 Task: Find connections with filter location Candi Prambanan with filter topic #Sustainabilitywith filter profile language German with filter current company Quess IT Staffing with filter school Easwari Engineering College with filter industry Human Resources Services with filter service category iOS Development with filter keywords title Customer Service
Action: Mouse moved to (491, 69)
Screenshot: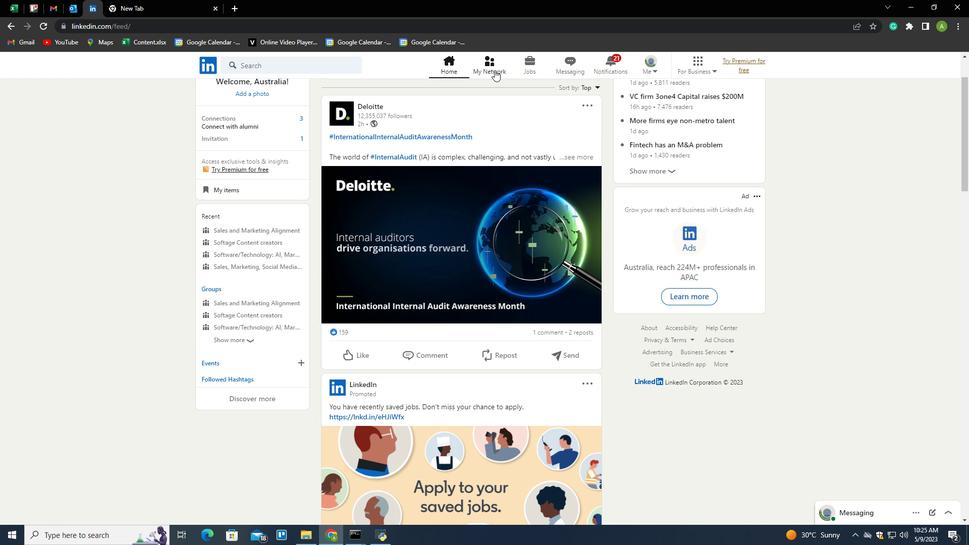 
Action: Mouse pressed left at (491, 69)
Screenshot: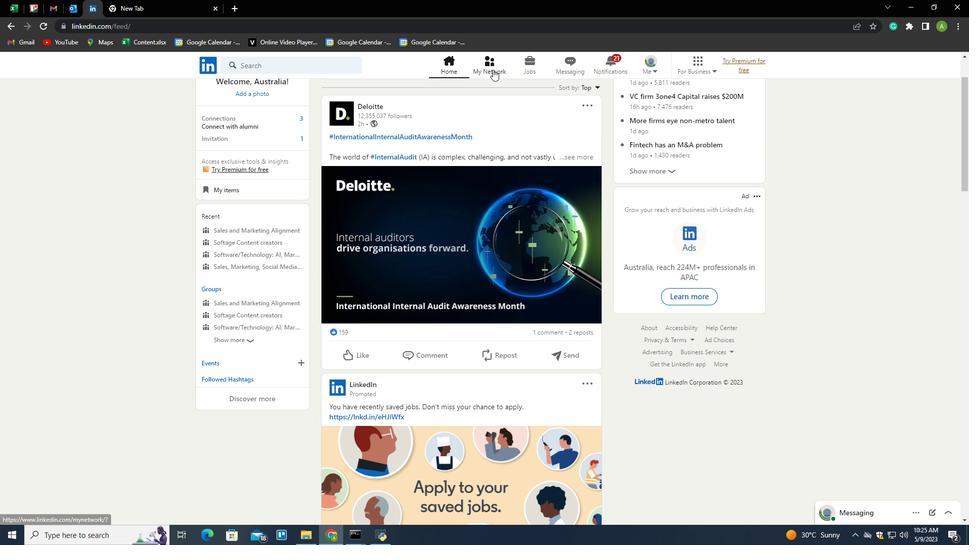 
Action: Mouse moved to (243, 124)
Screenshot: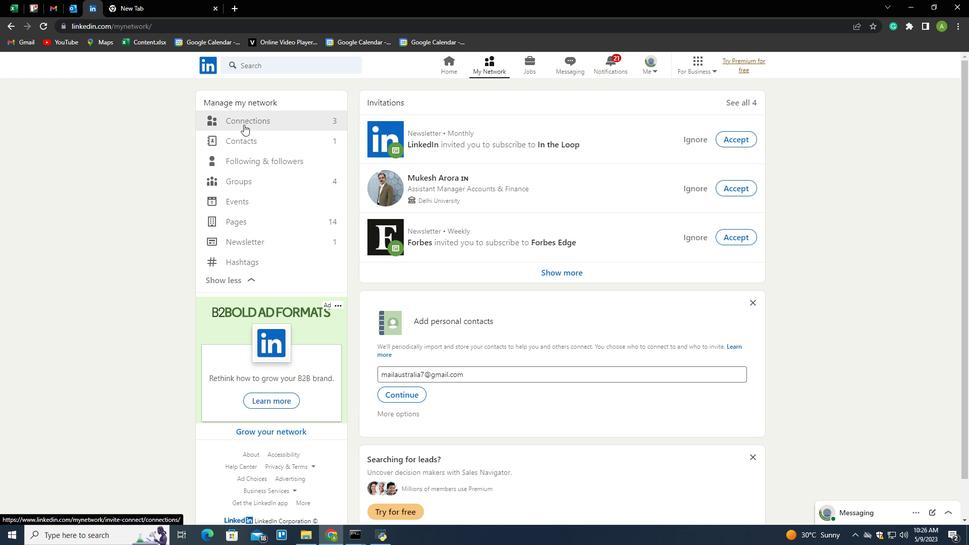 
Action: Mouse pressed left at (243, 124)
Screenshot: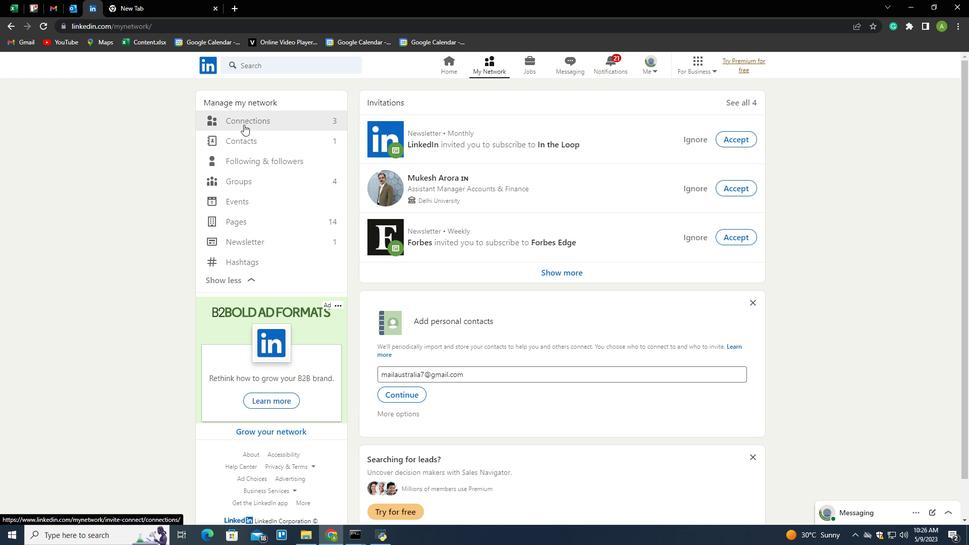 
Action: Mouse moved to (568, 120)
Screenshot: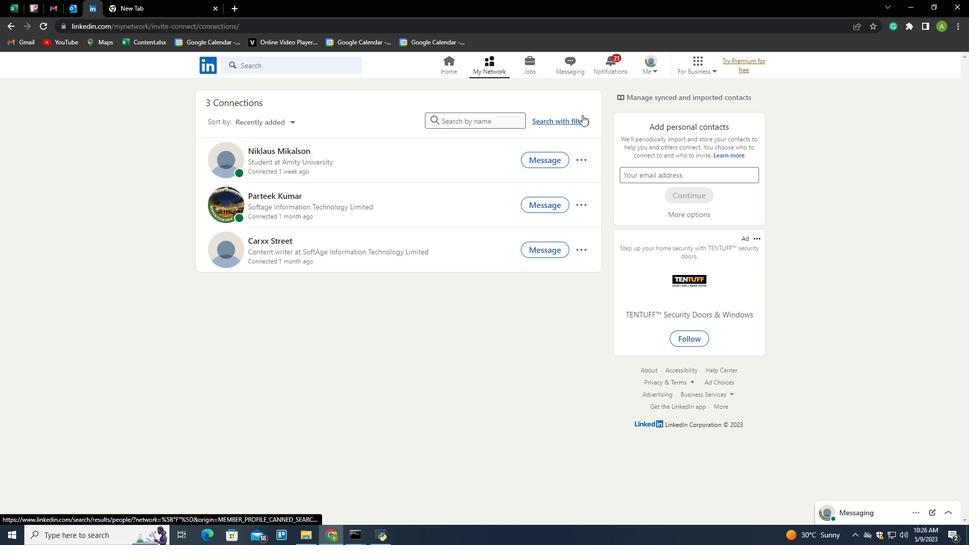 
Action: Mouse pressed left at (568, 120)
Screenshot: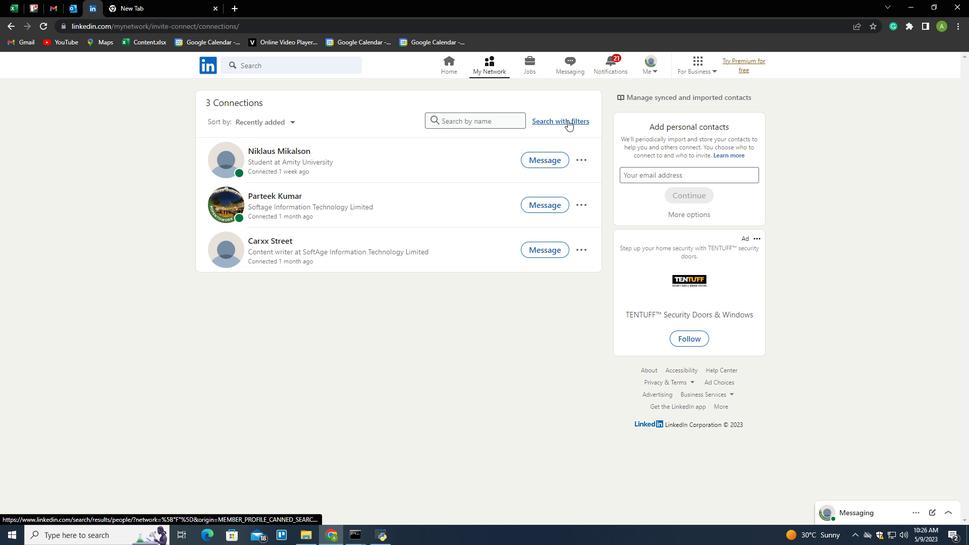 
Action: Mouse moved to (513, 89)
Screenshot: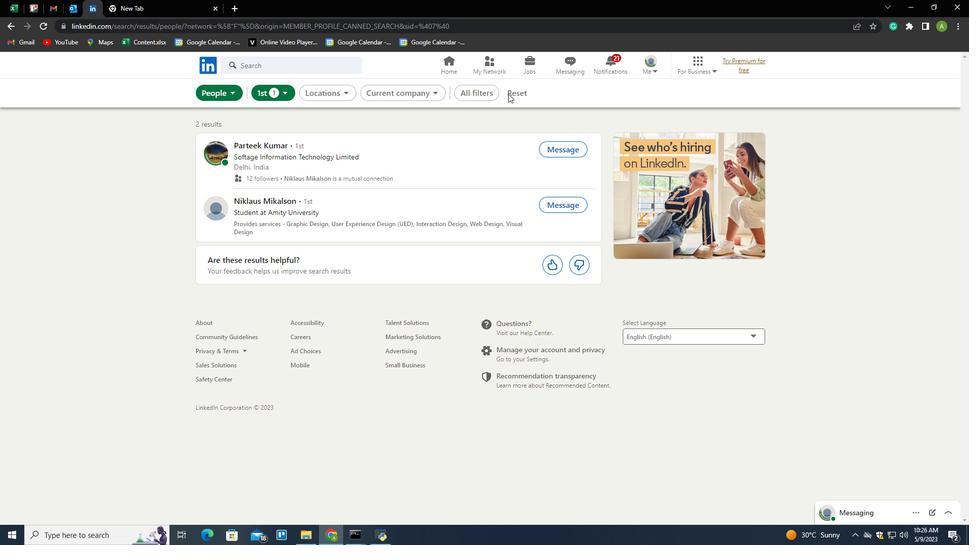 
Action: Mouse pressed left at (513, 89)
Screenshot: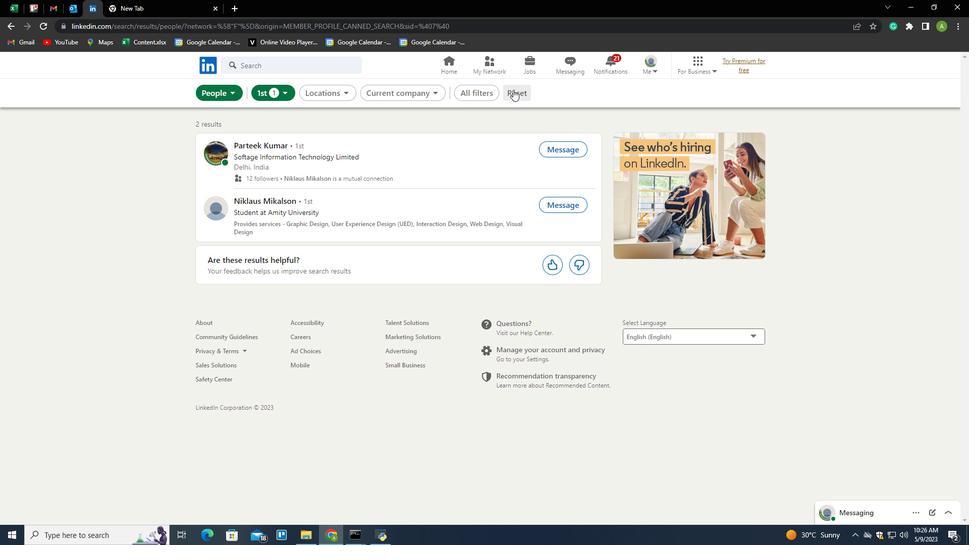 
Action: Mouse moved to (512, 89)
Screenshot: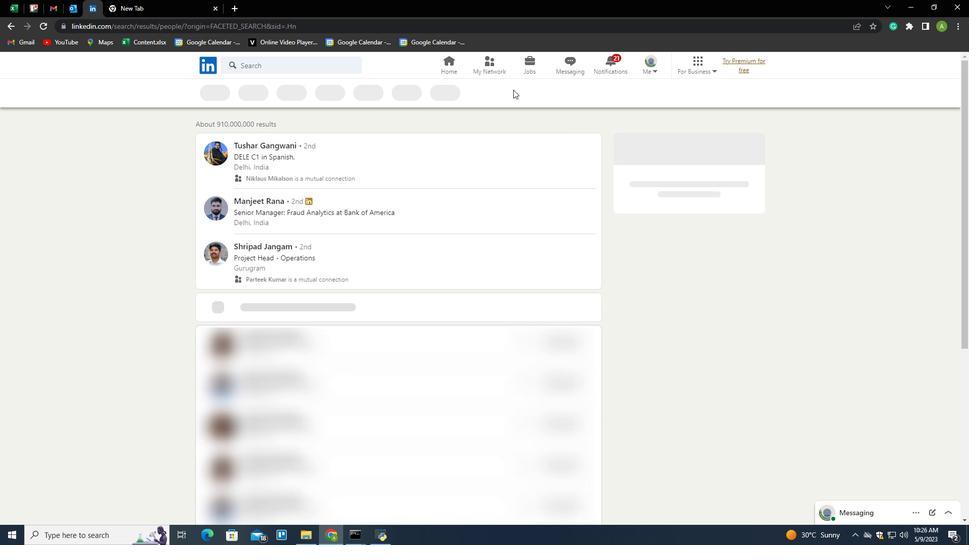 
Action: Mouse pressed left at (512, 89)
Screenshot: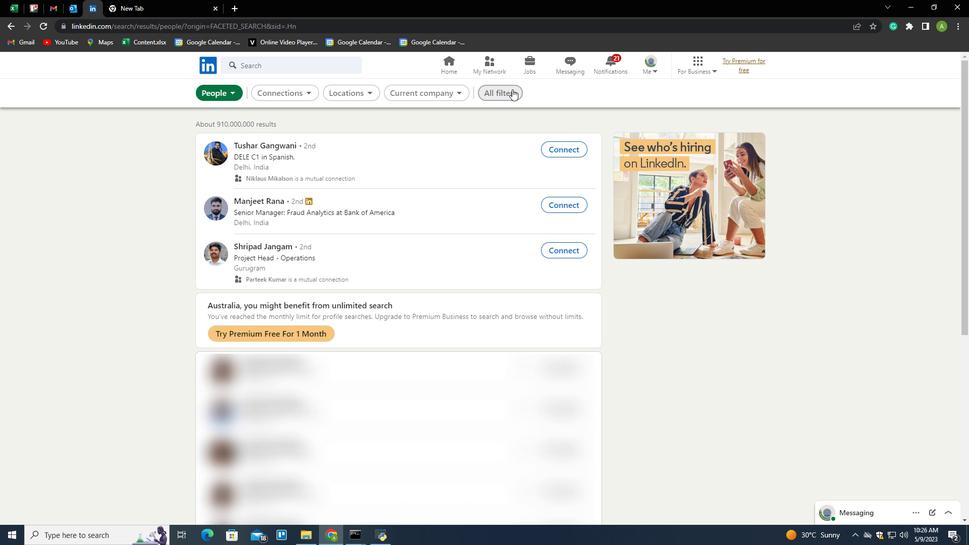 
Action: Mouse moved to (764, 292)
Screenshot: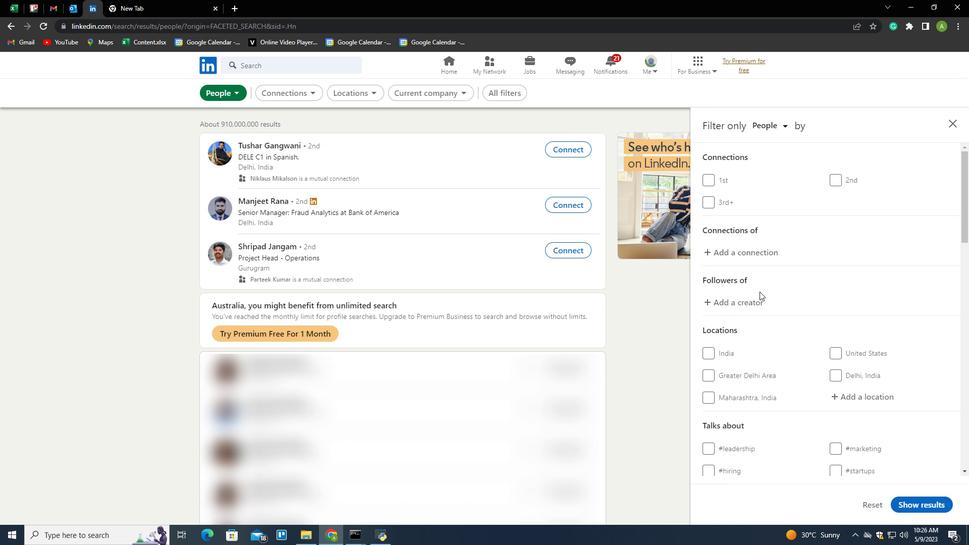 
Action: Mouse scrolled (764, 291) with delta (0, 0)
Screenshot: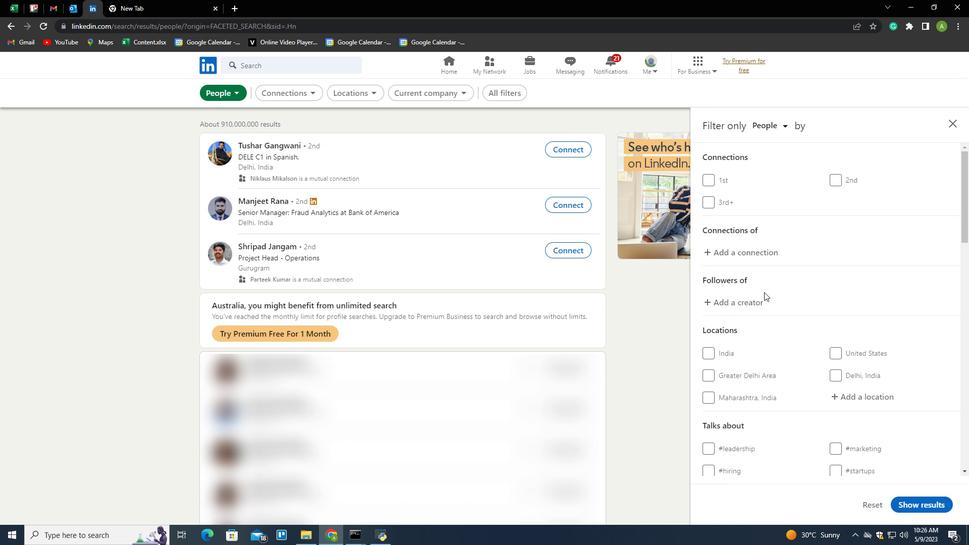 
Action: Mouse scrolled (764, 291) with delta (0, 0)
Screenshot: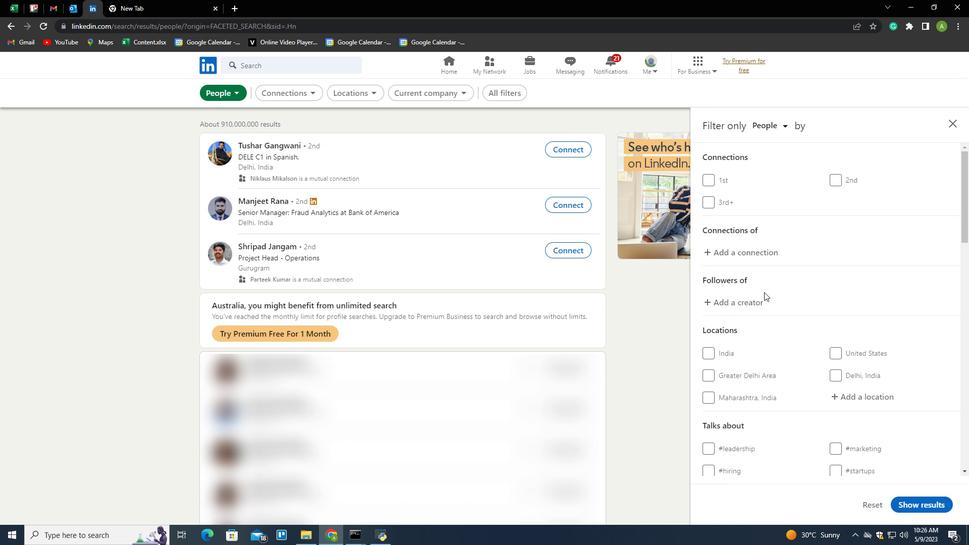 
Action: Mouse moved to (866, 293)
Screenshot: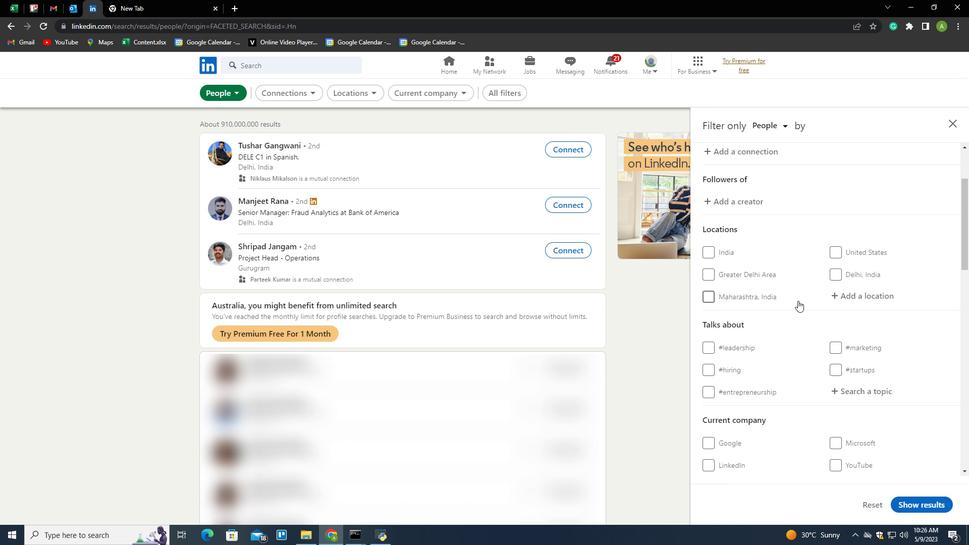 
Action: Mouse pressed left at (866, 293)
Screenshot: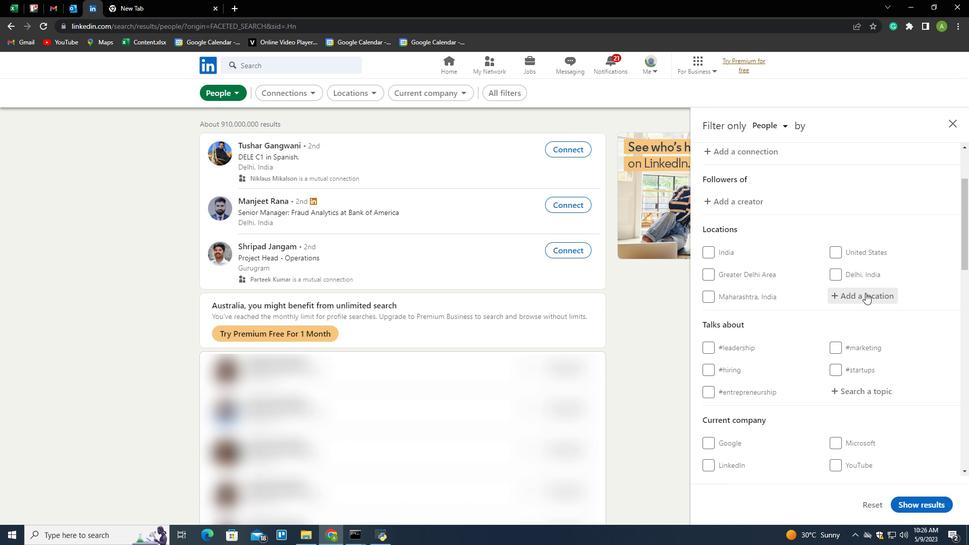 
Action: Mouse moved to (838, 288)
Screenshot: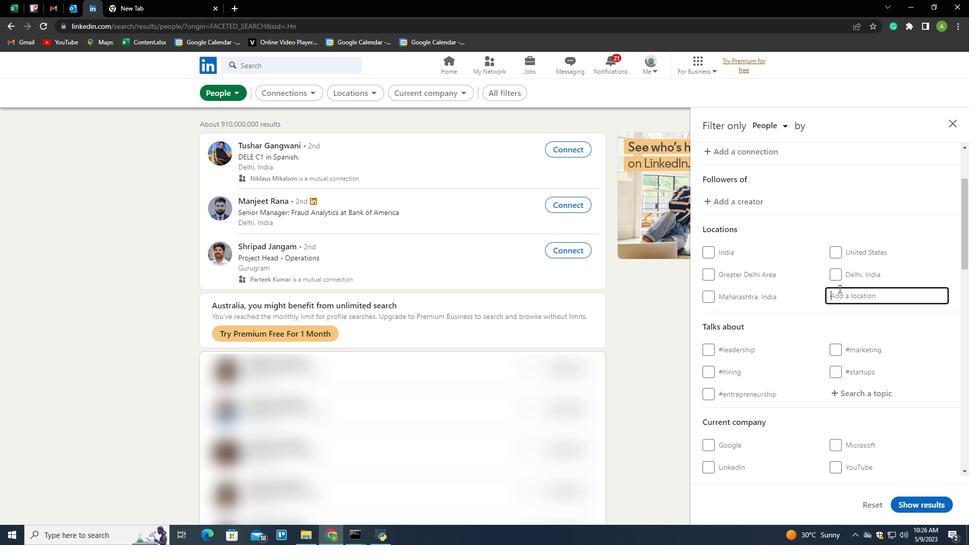 
Action: Key pressed <Key.shift><Key.shift><Key.shift><Key.shift><Key.shift><Key.shift><Key.shift><Key.shift><Key.shift><Key.shift><Key.shift>Pe
Screenshot: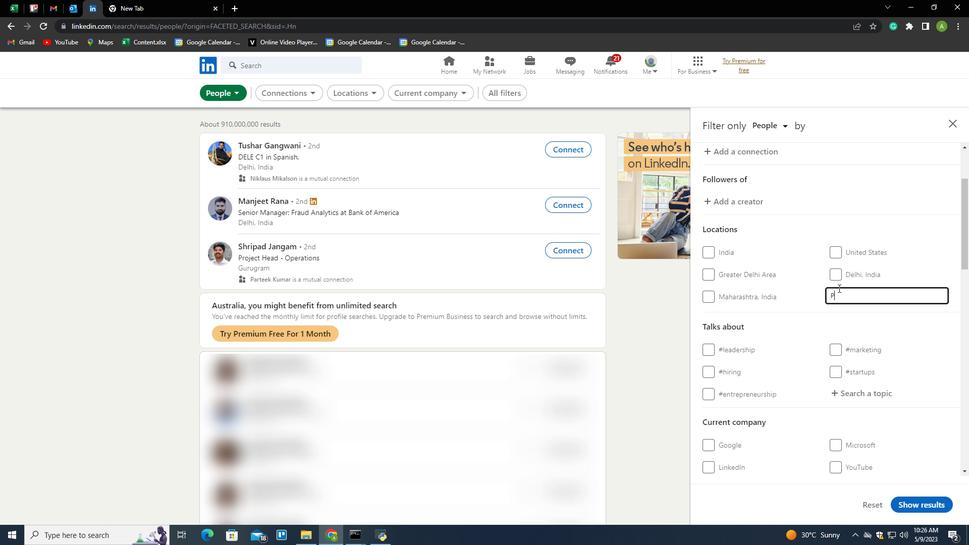 
Action: Mouse moved to (838, 288)
Screenshot: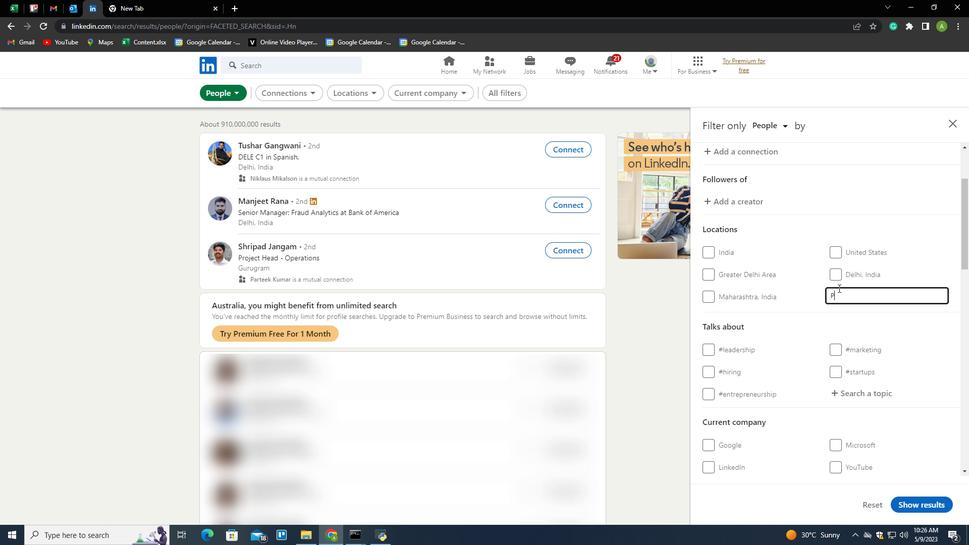 
Action: Key pressed <Key.backspace>rambanan<Key.down><Key.enter>
Screenshot: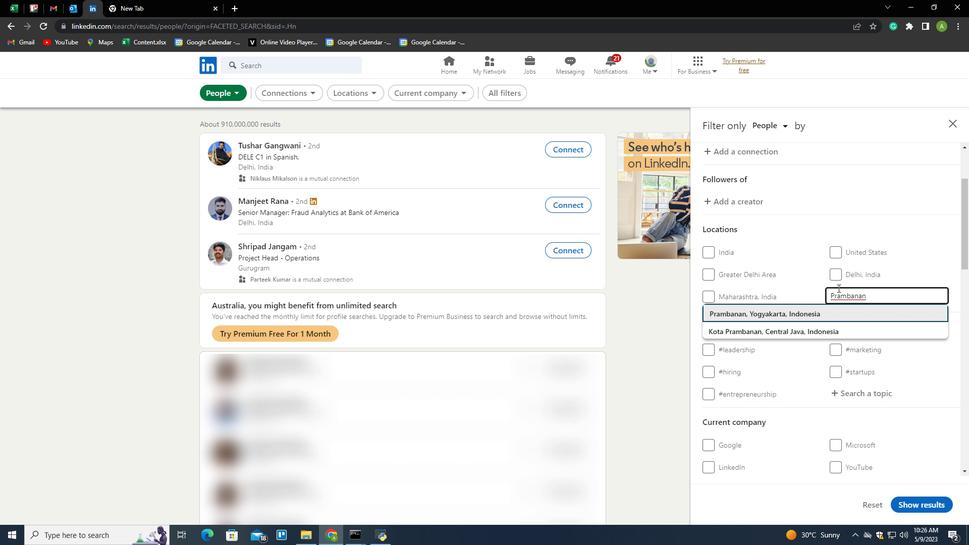 
Action: Mouse moved to (830, 287)
Screenshot: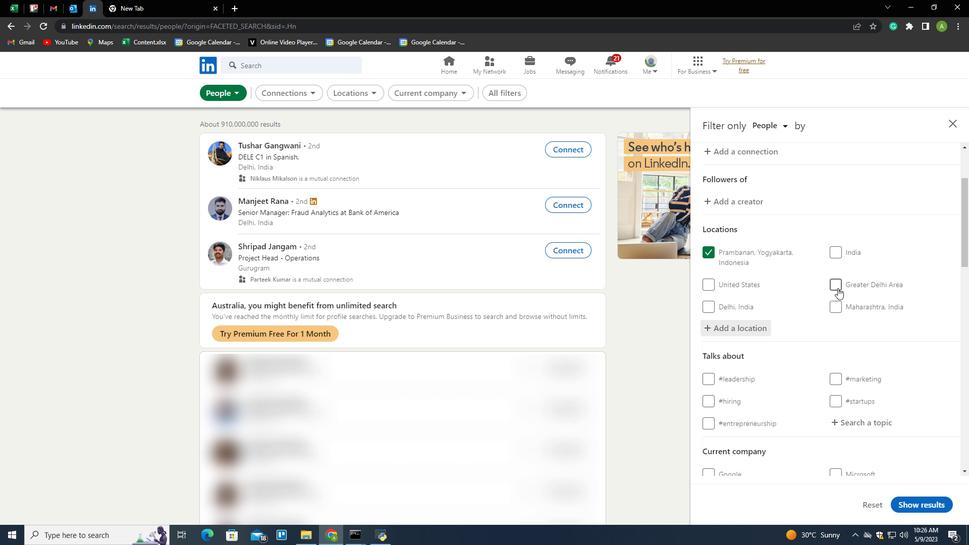 
Action: Mouse scrolled (830, 286) with delta (0, 0)
Screenshot: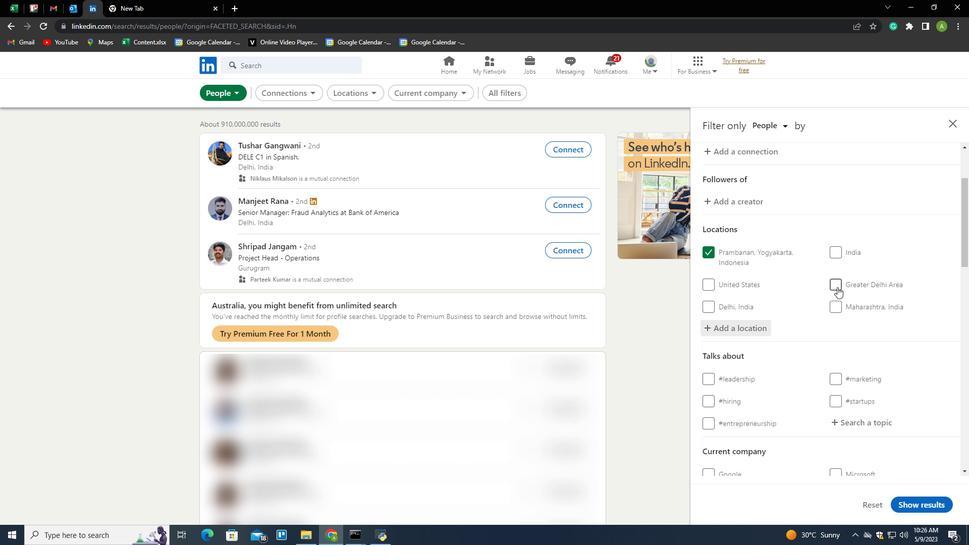 
Action: Mouse moved to (828, 287)
Screenshot: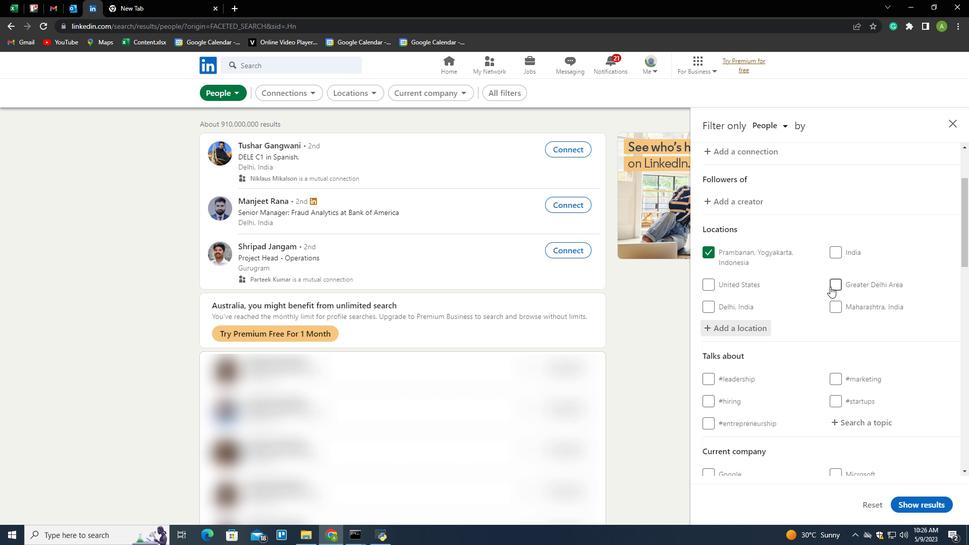 
Action: Mouse scrolled (828, 287) with delta (0, 0)
Screenshot: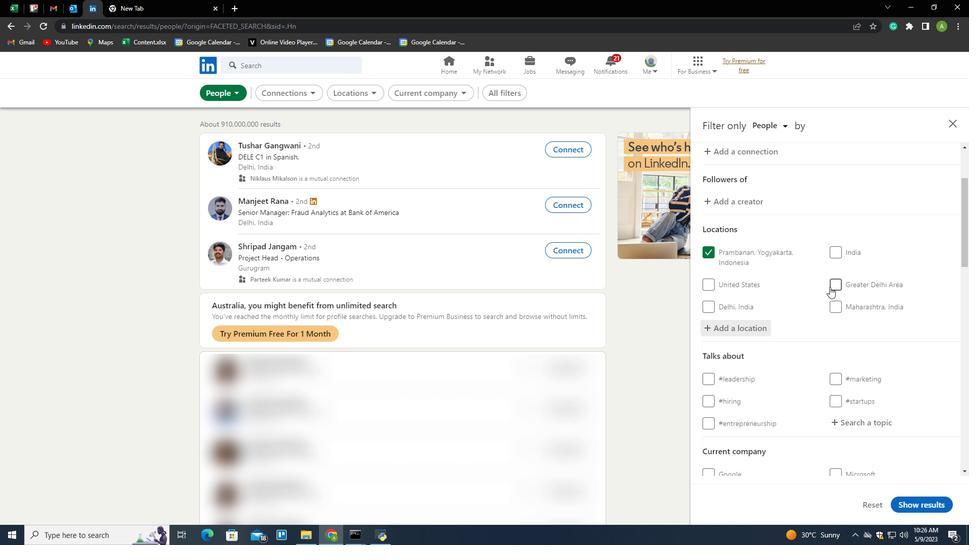 
Action: Mouse scrolled (828, 287) with delta (0, 0)
Screenshot: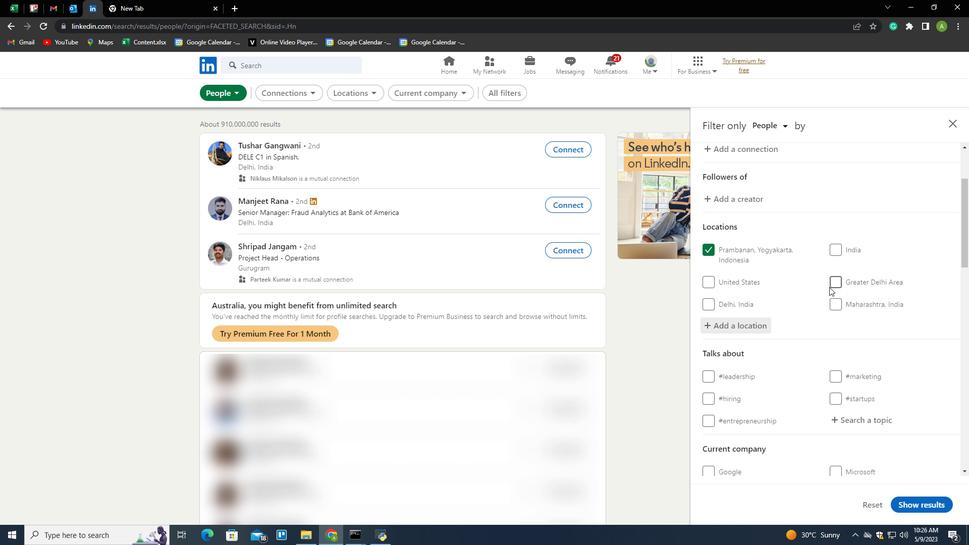 
Action: Mouse scrolled (828, 287) with delta (0, 0)
Screenshot: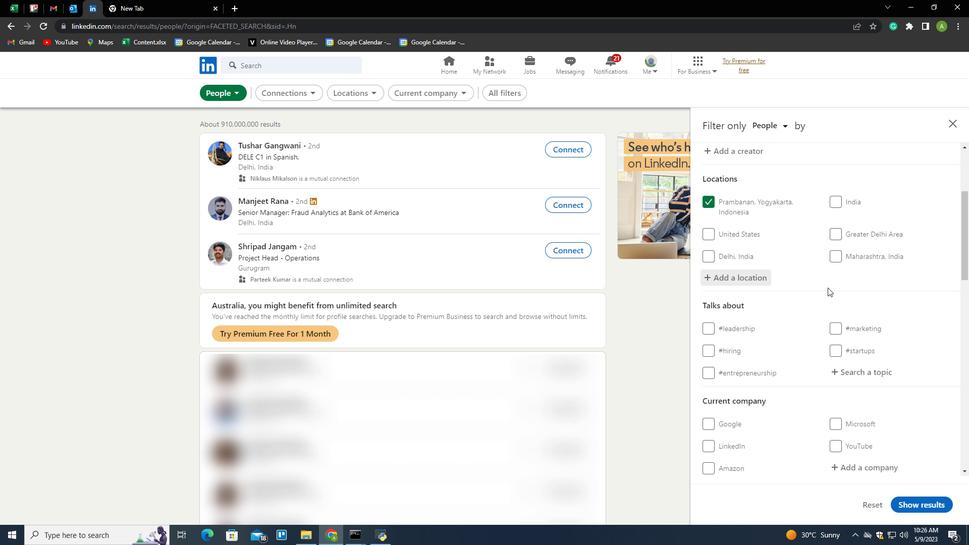 
Action: Mouse moved to (849, 215)
Screenshot: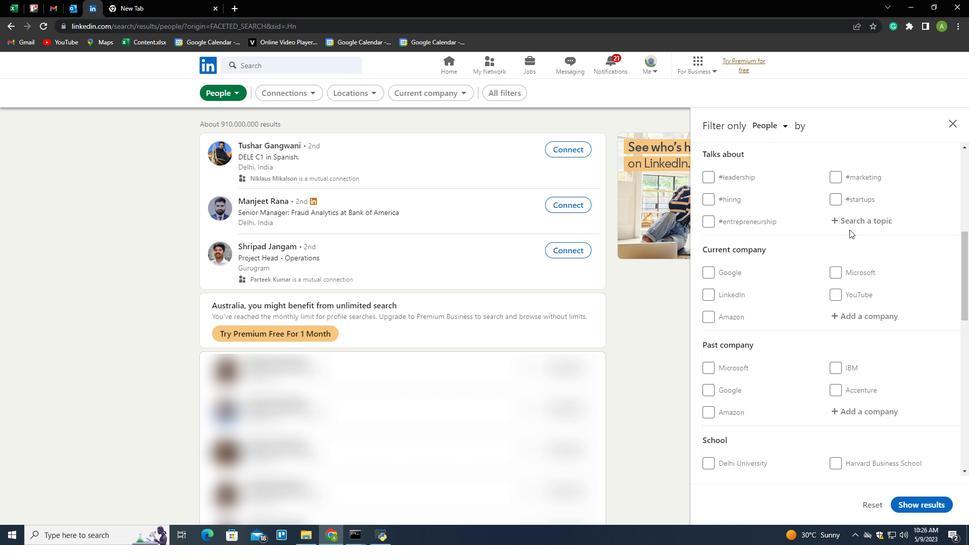 
Action: Mouse pressed left at (849, 215)
Screenshot: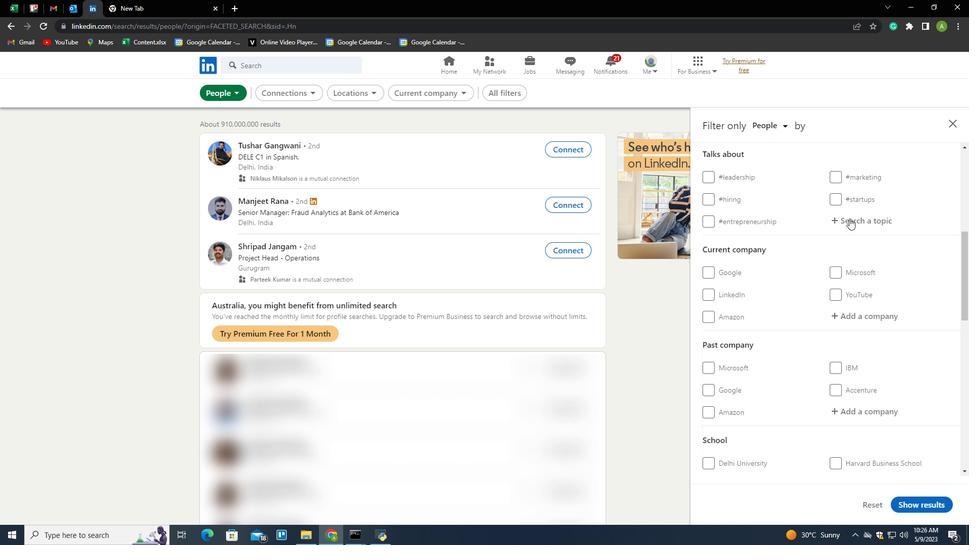 
Action: Mouse moved to (749, 157)
Screenshot: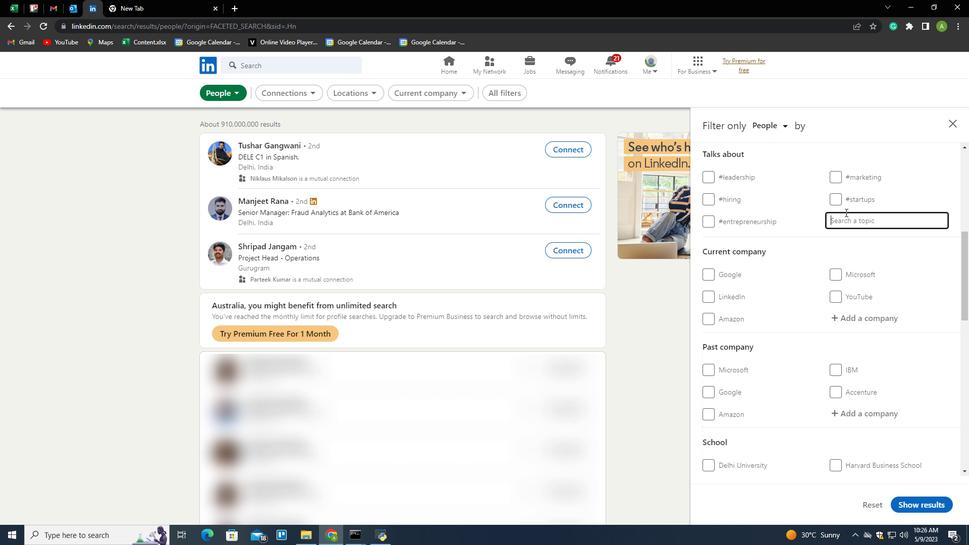 
Action: Key pressed sustainbility<Key.down><Key.enter>
Screenshot: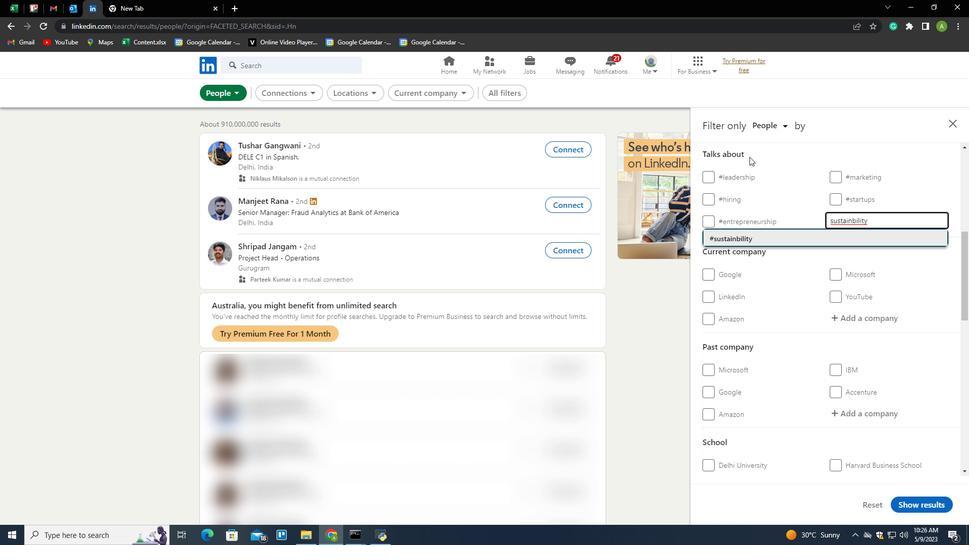 
Action: Mouse scrolled (749, 156) with delta (0, 0)
Screenshot: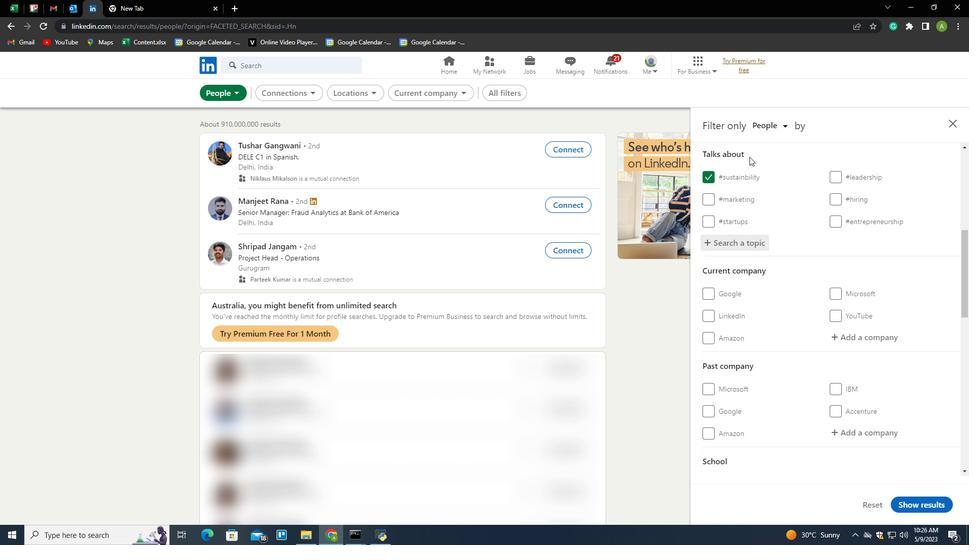 
Action: Mouse scrolled (749, 156) with delta (0, 0)
Screenshot: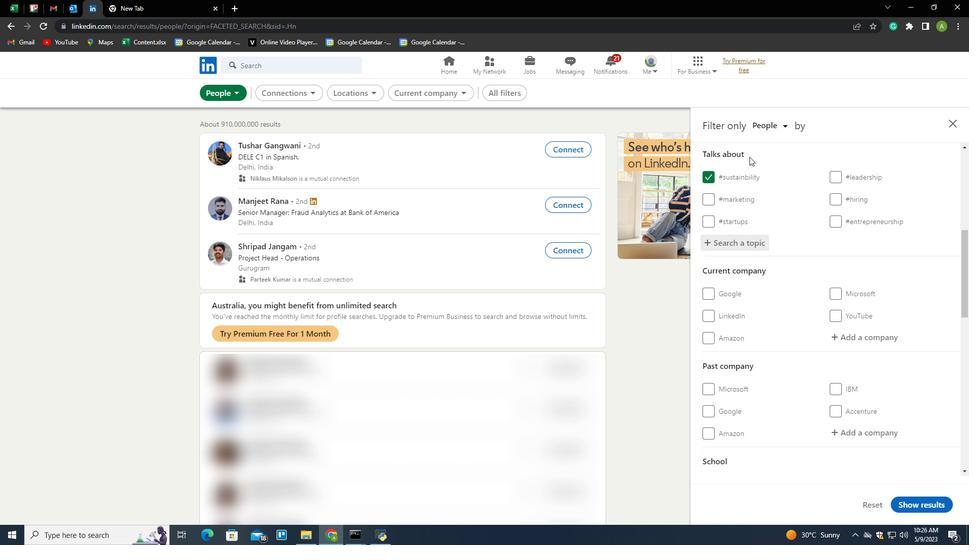 
Action: Mouse scrolled (749, 156) with delta (0, 0)
Screenshot: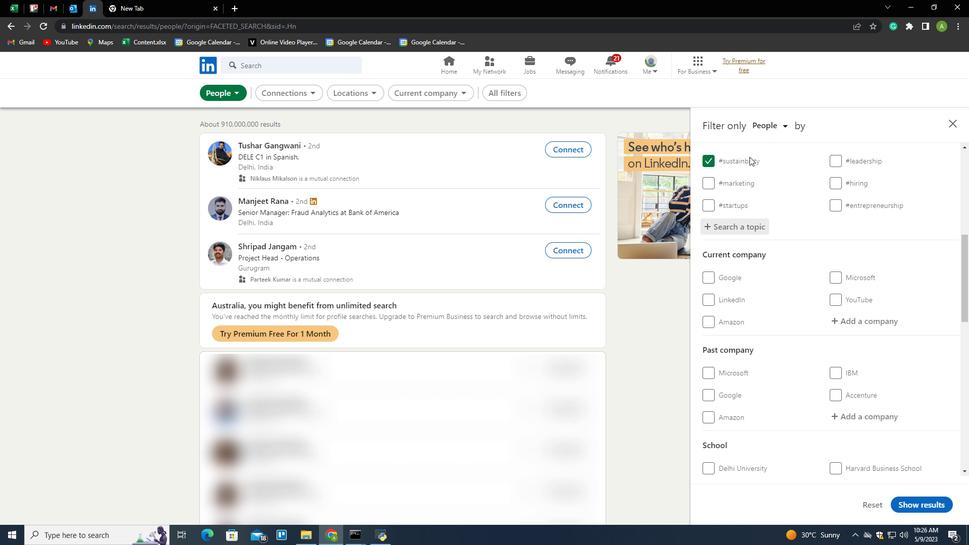 
Action: Mouse scrolled (749, 156) with delta (0, 0)
Screenshot: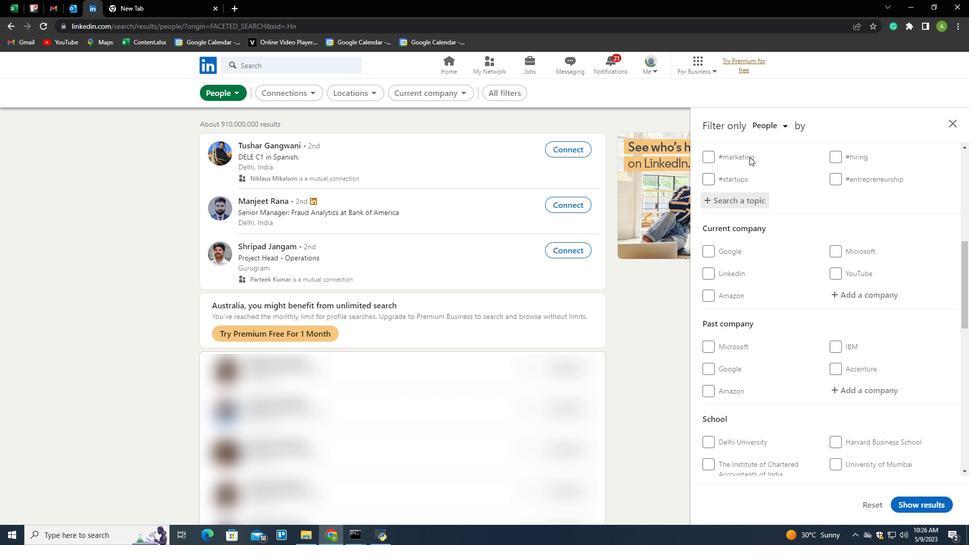 
Action: Mouse scrolled (749, 156) with delta (0, 0)
Screenshot: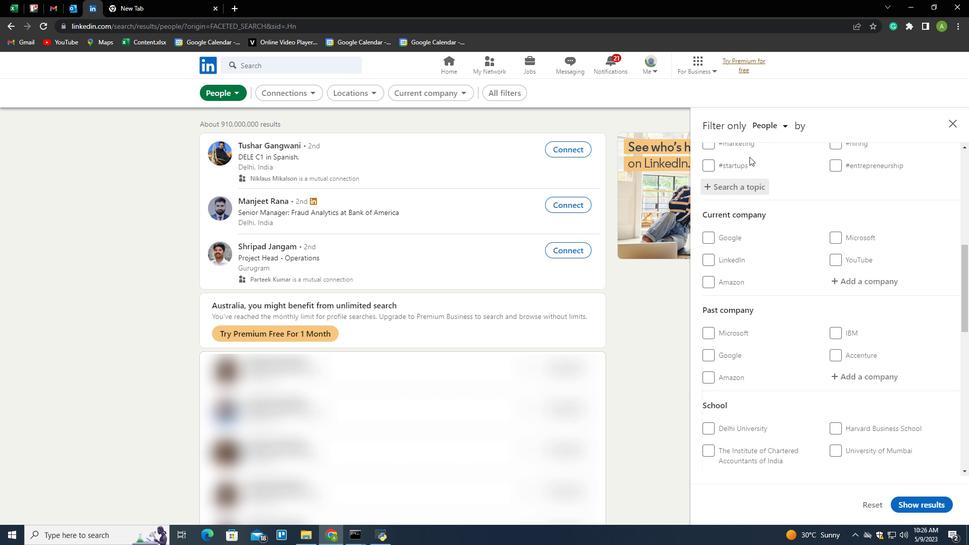 
Action: Mouse scrolled (749, 156) with delta (0, 0)
Screenshot: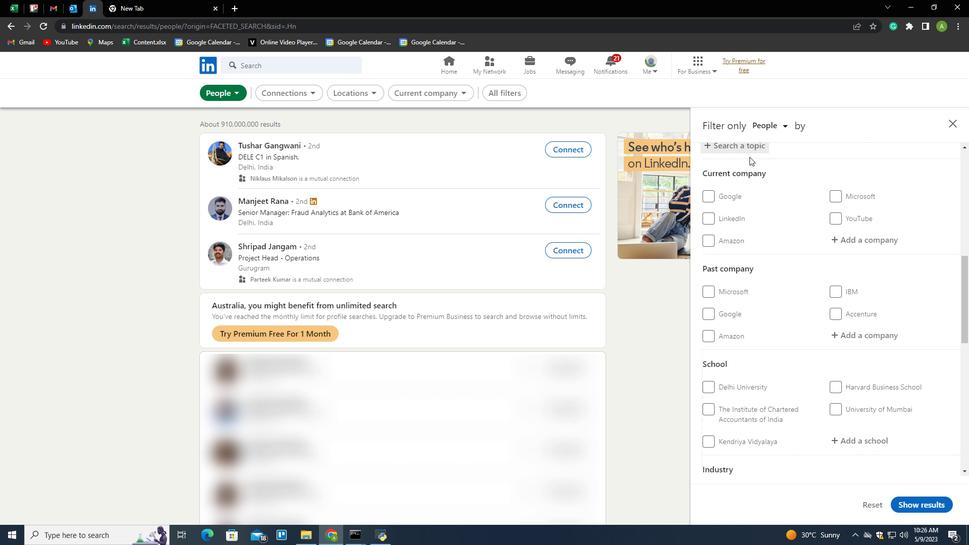 
Action: Mouse scrolled (749, 156) with delta (0, 0)
Screenshot: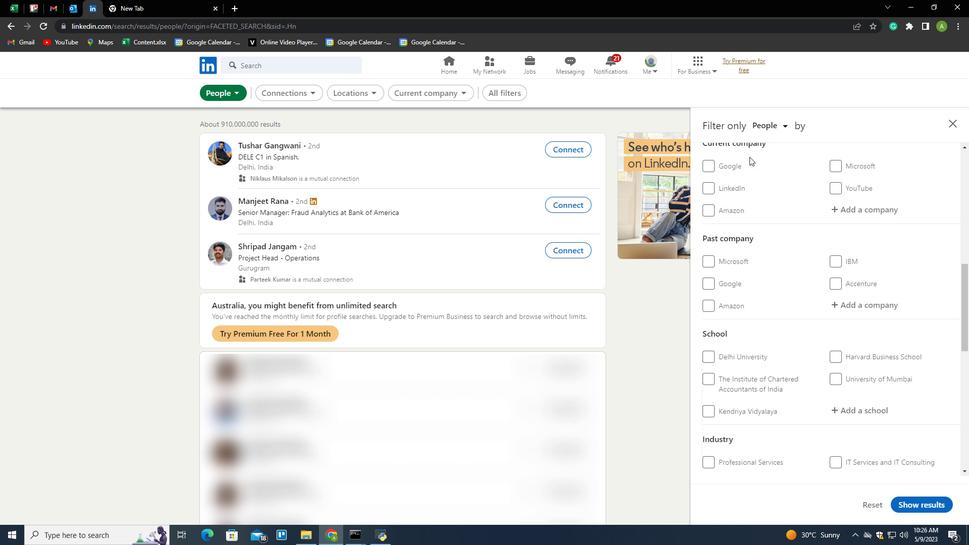 
Action: Mouse scrolled (749, 156) with delta (0, 0)
Screenshot: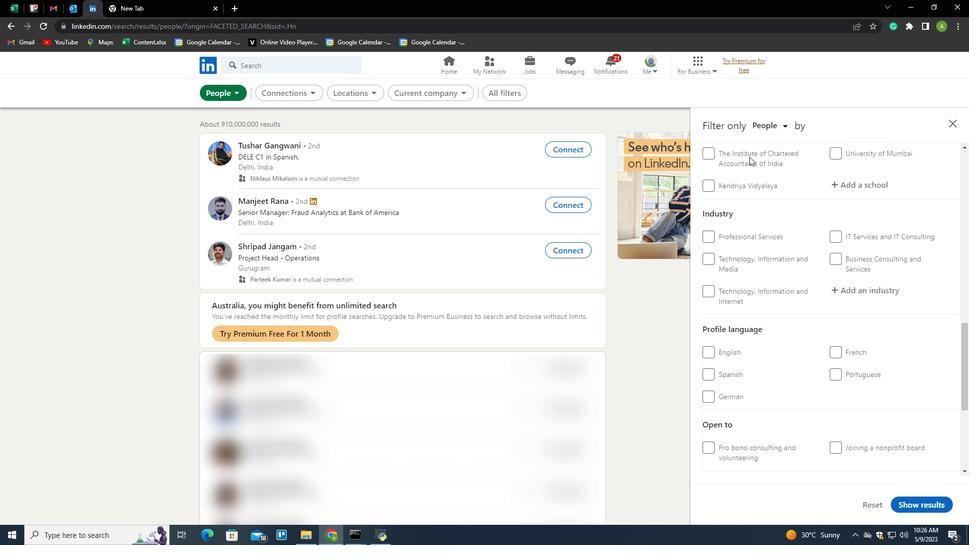 
Action: Mouse moved to (709, 344)
Screenshot: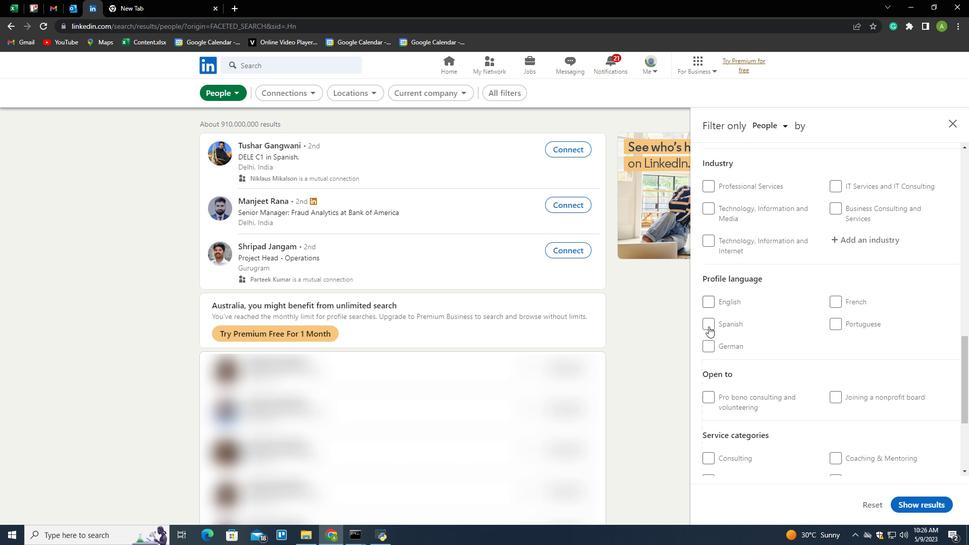 
Action: Mouse pressed left at (709, 344)
Screenshot: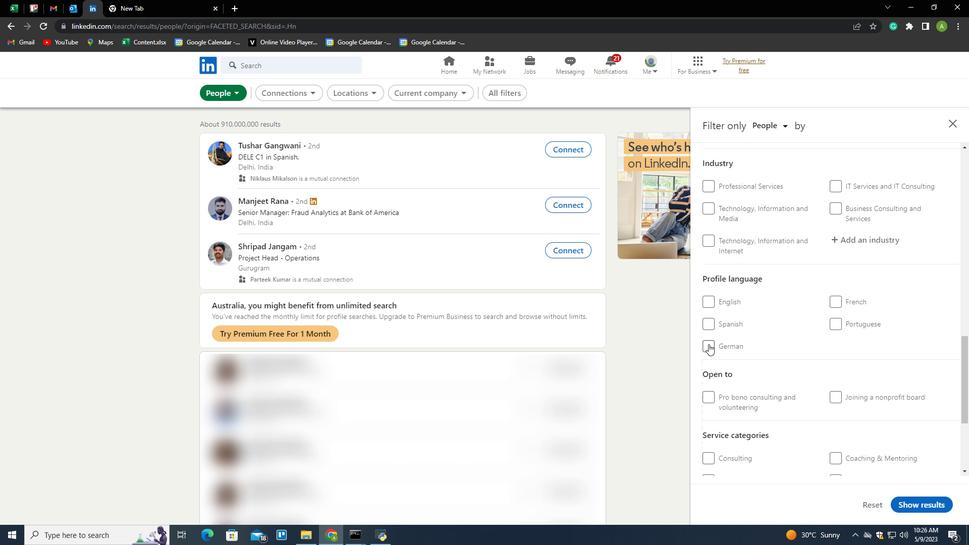 
Action: Mouse moved to (771, 318)
Screenshot: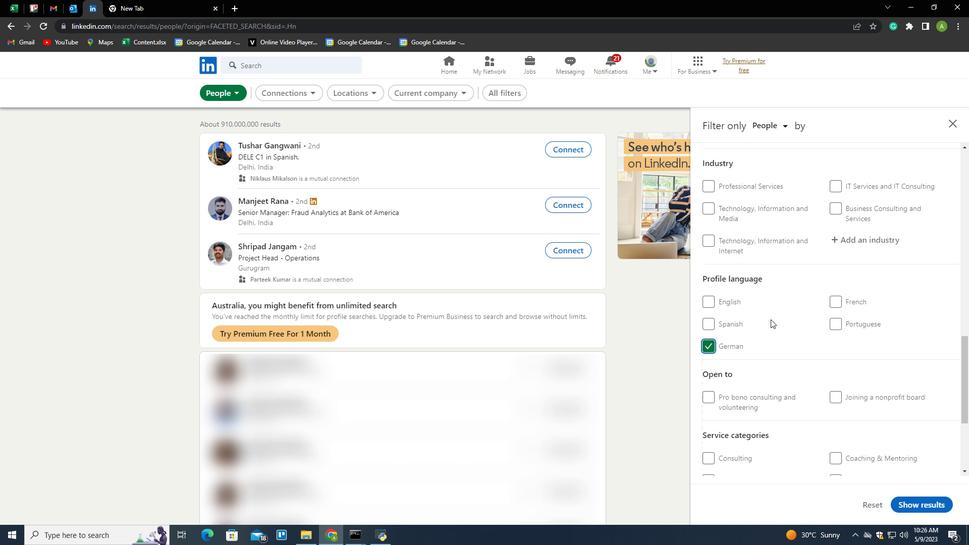 
Action: Mouse scrolled (771, 318) with delta (0, 0)
Screenshot: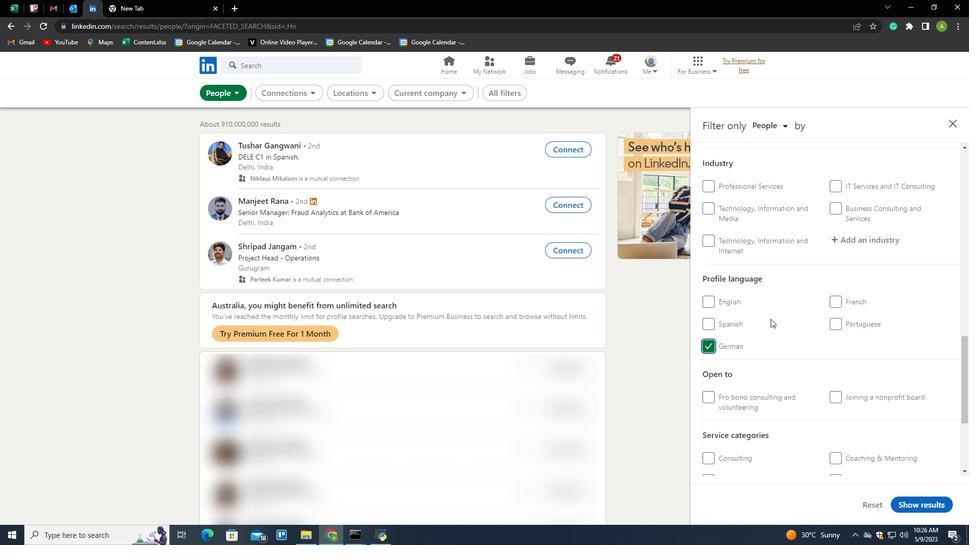 
Action: Mouse moved to (771, 317)
Screenshot: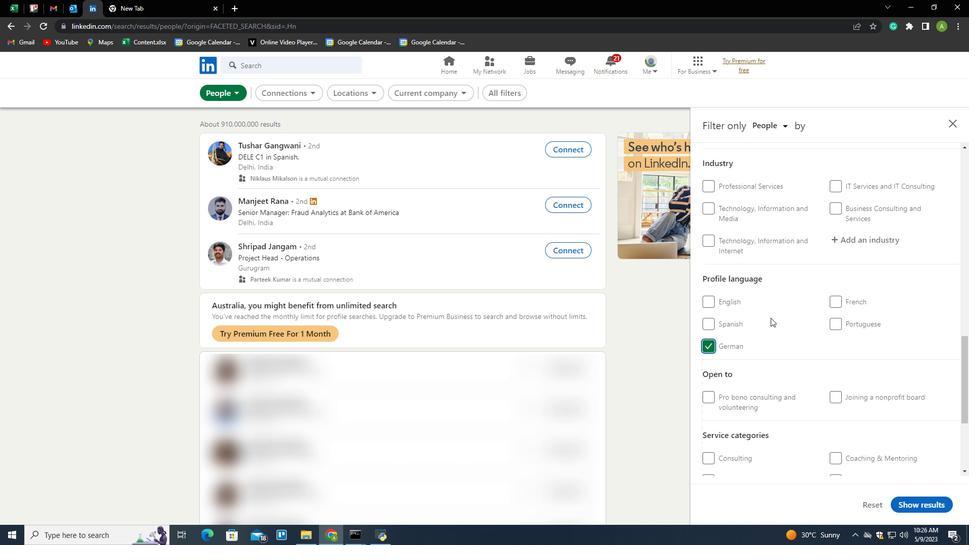 
Action: Mouse scrolled (771, 318) with delta (0, 0)
Screenshot: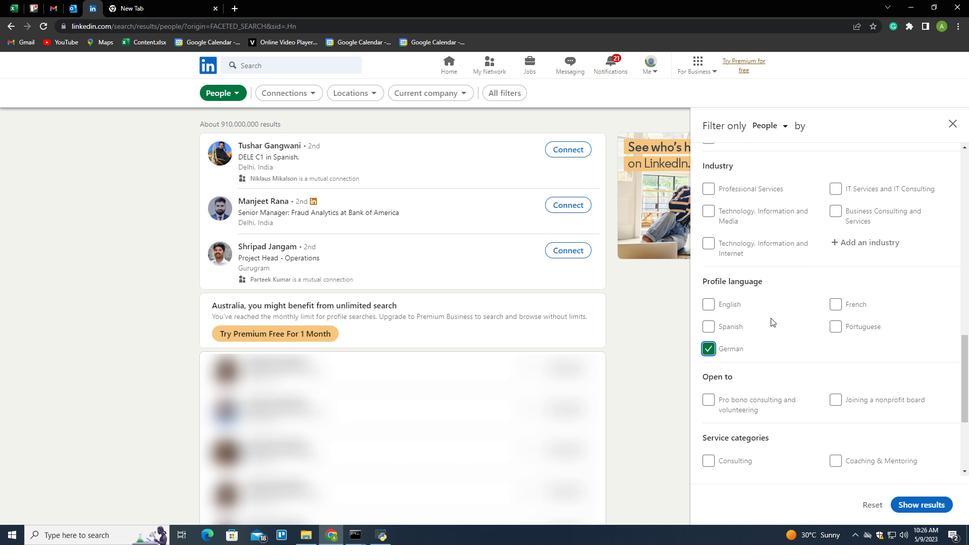 
Action: Mouse scrolled (771, 318) with delta (0, 0)
Screenshot: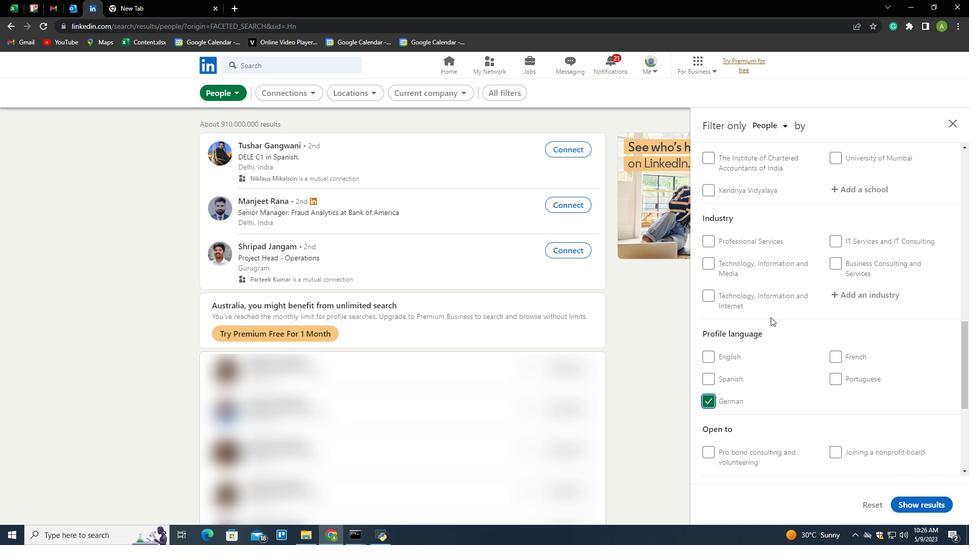 
Action: Mouse scrolled (771, 318) with delta (0, 0)
Screenshot: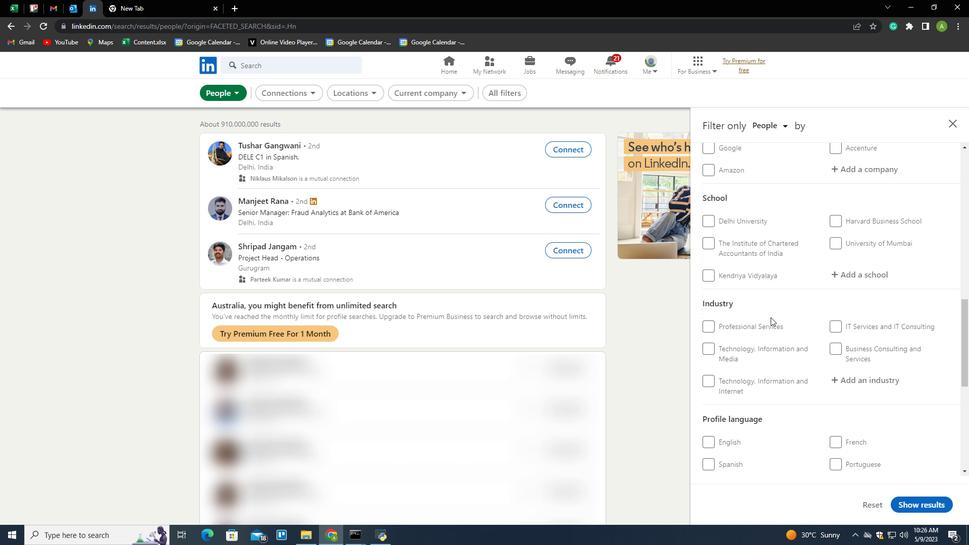 
Action: Mouse scrolled (771, 318) with delta (0, 0)
Screenshot: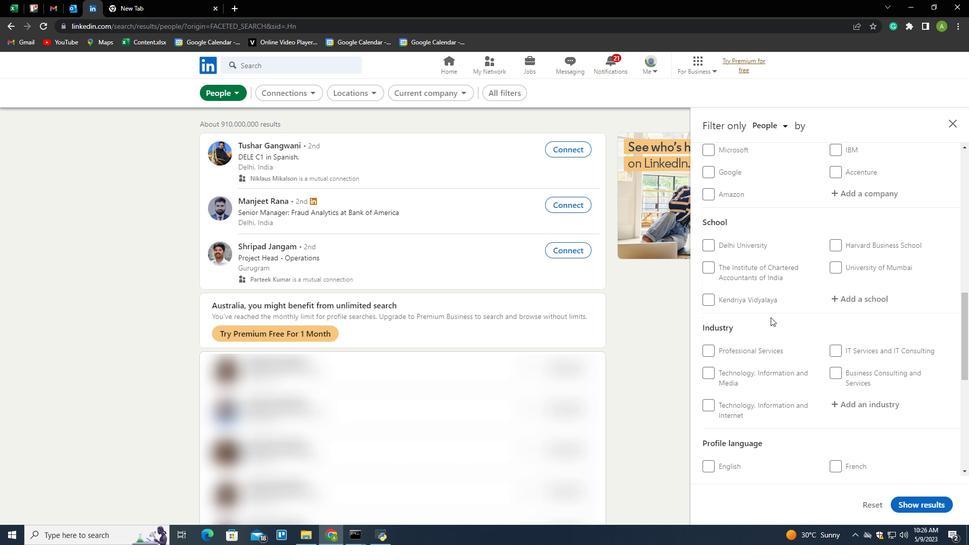 
Action: Mouse scrolled (771, 318) with delta (0, 0)
Screenshot: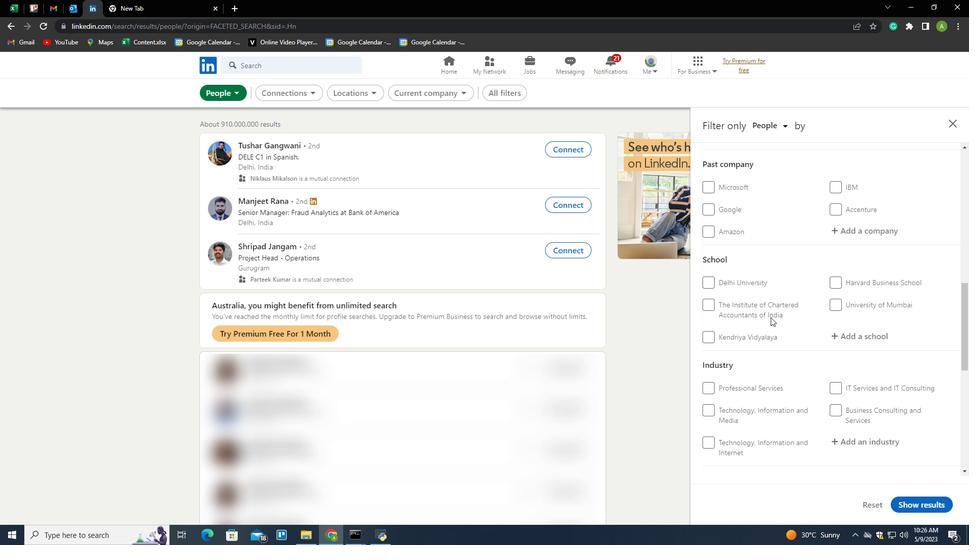 
Action: Mouse moved to (769, 311)
Screenshot: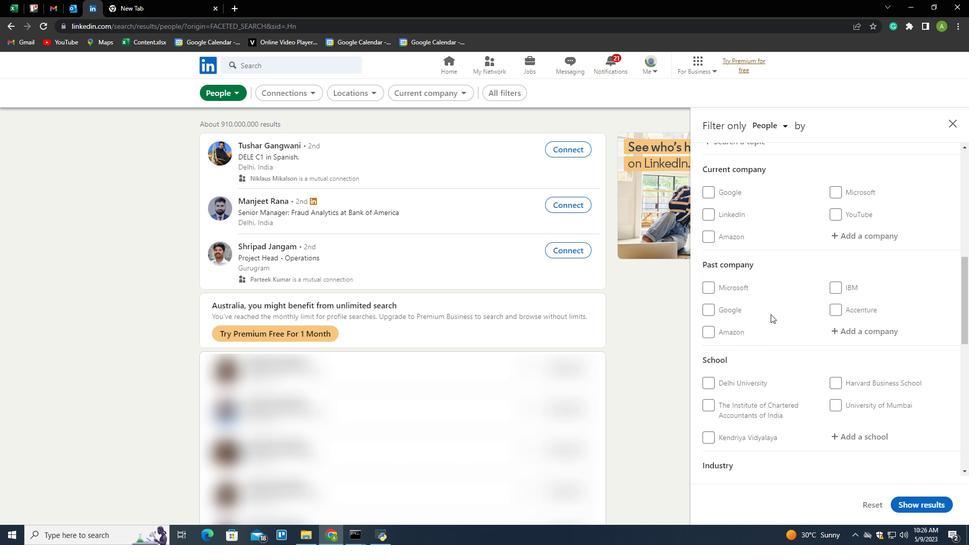
Action: Mouse scrolled (769, 312) with delta (0, 0)
Screenshot: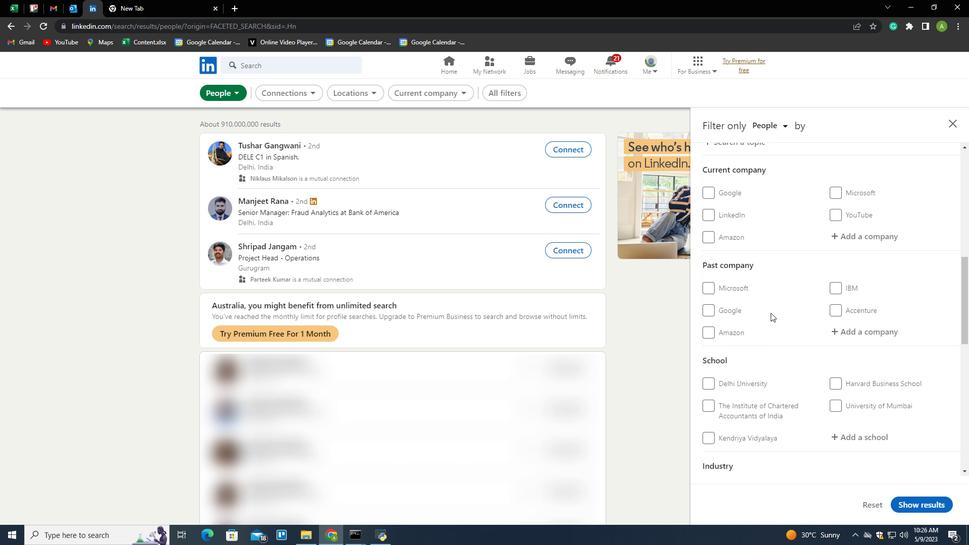 
Action: Mouse moved to (836, 290)
Screenshot: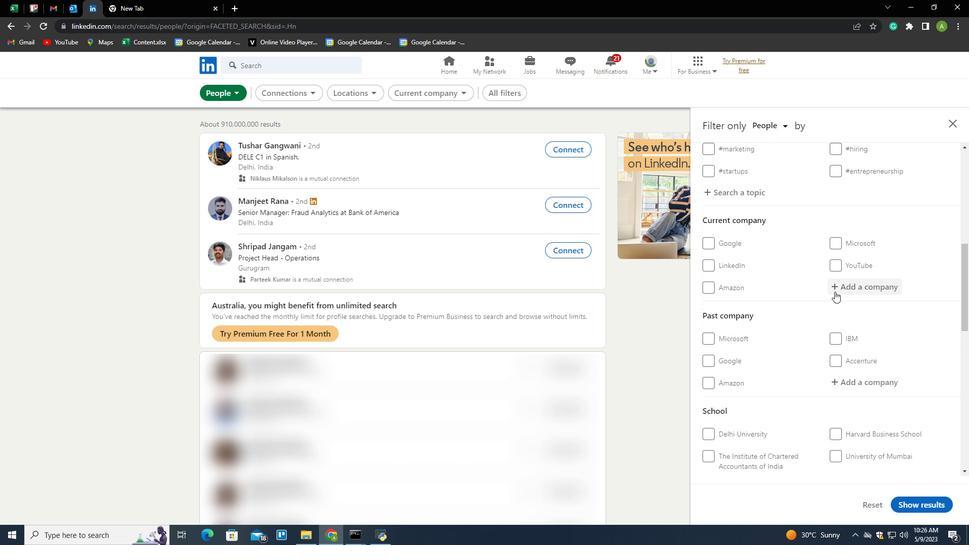 
Action: Mouse pressed left at (836, 290)
Screenshot: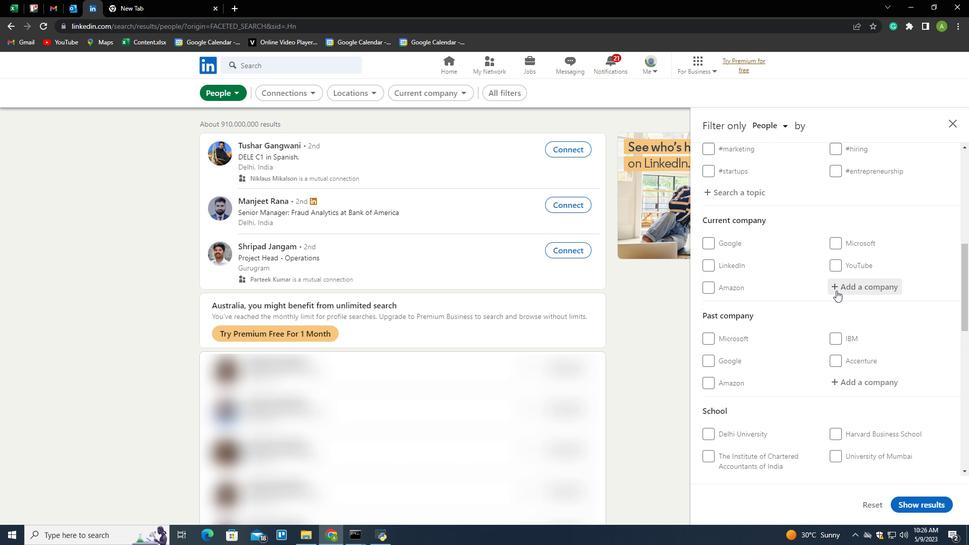 
Action: Mouse moved to (767, 248)
Screenshot: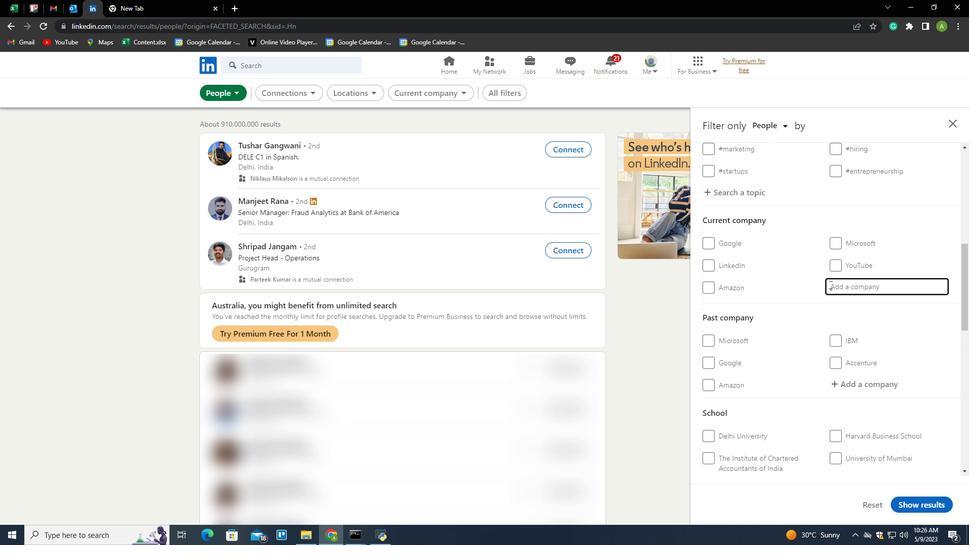
Action: Key pressed <Key.shift><Key.shift><Key.shift><Key.shift><Key.shift><Key.shift><Key.shift><Key.shift><Key.shift><Key.shift><Key.shift>W<Key.backspace><Key.shift>Quess<Key.space><Key.shift>IT<Key.space><Key.shift>Staffing<Key.down><Key.enter>
Screenshot: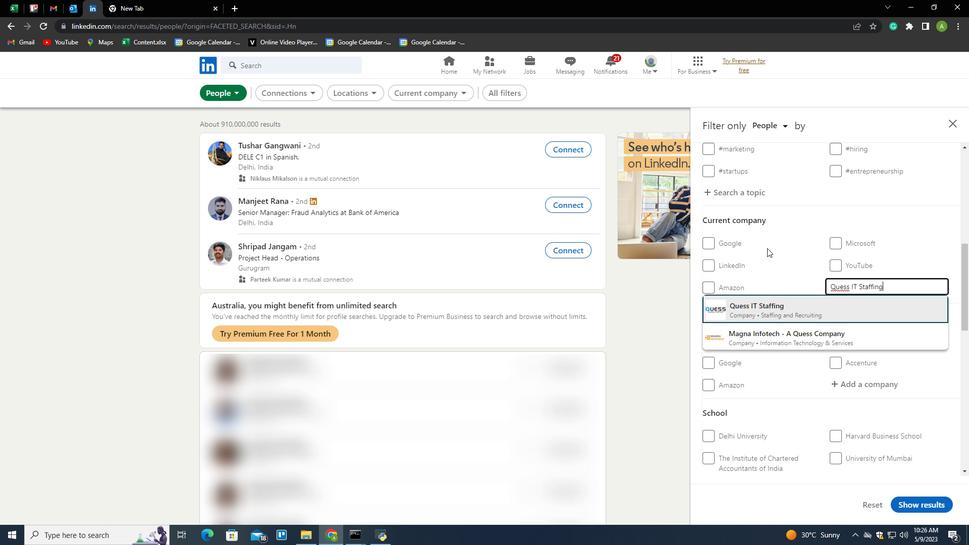 
Action: Mouse moved to (766, 248)
Screenshot: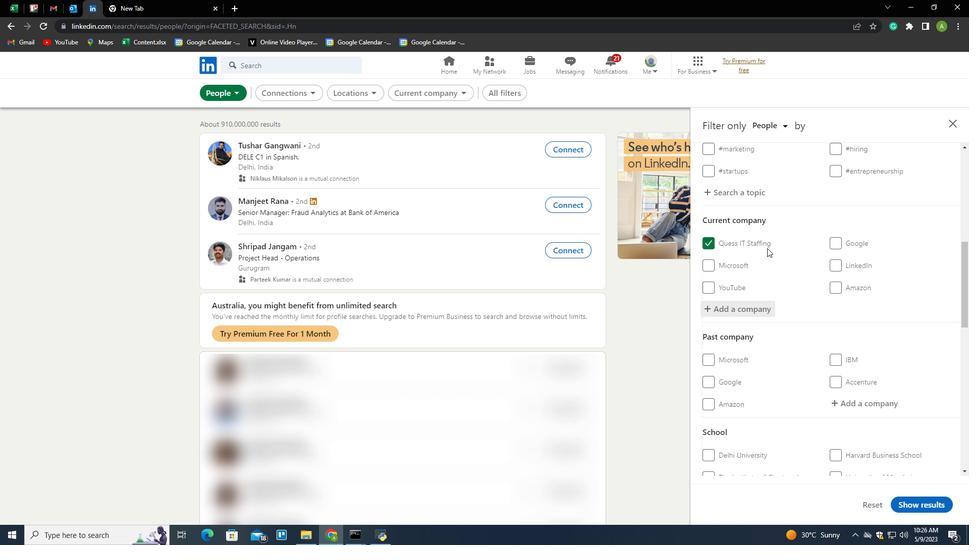
Action: Mouse scrolled (766, 247) with delta (0, 0)
Screenshot: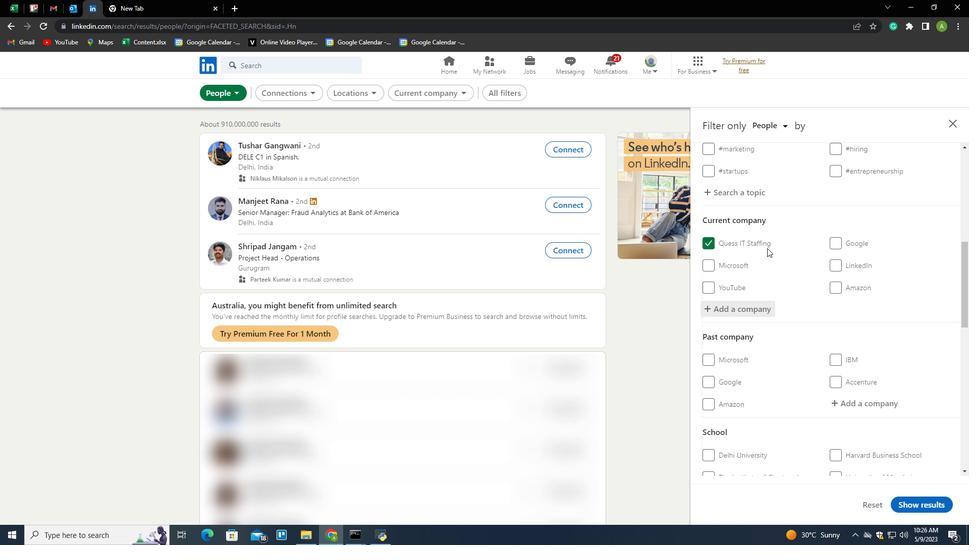 
Action: Mouse scrolled (766, 247) with delta (0, 0)
Screenshot: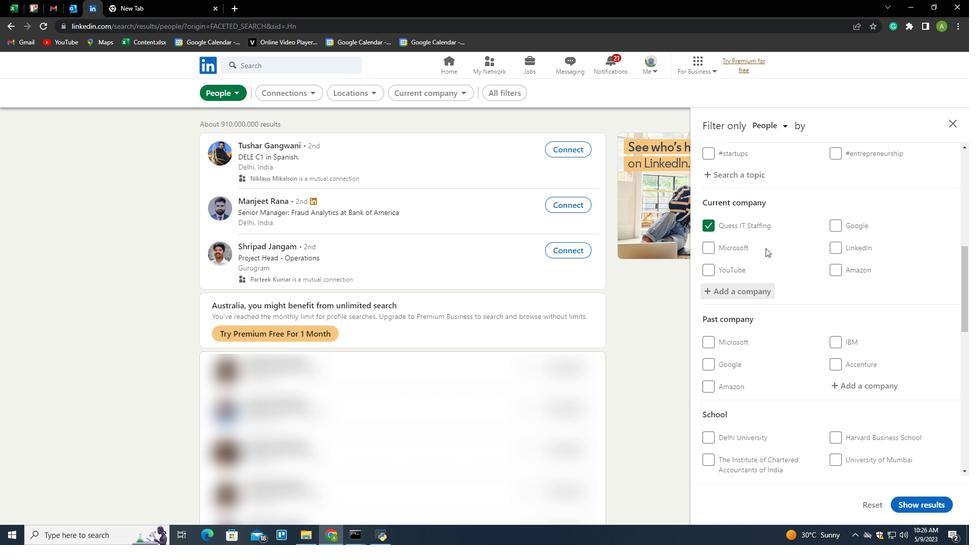 
Action: Mouse scrolled (766, 247) with delta (0, 0)
Screenshot: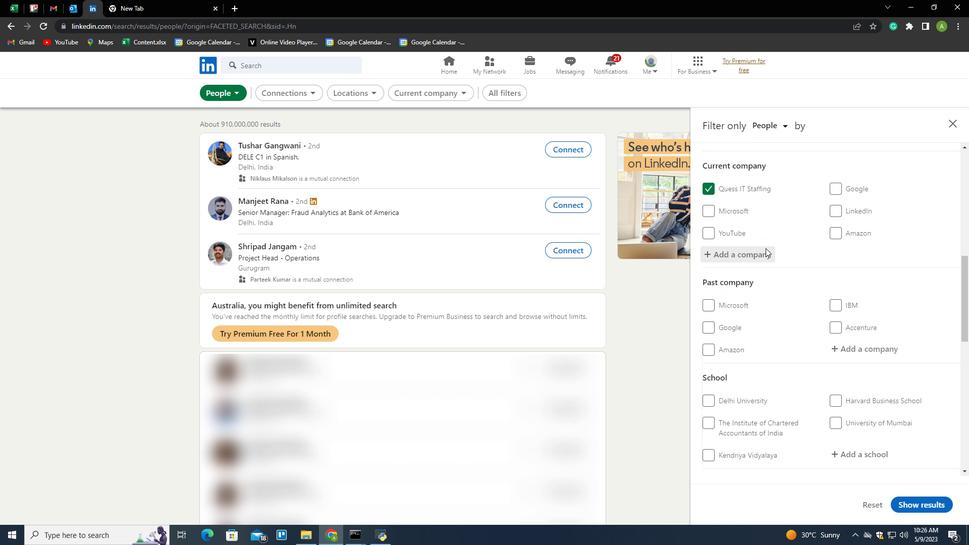 
Action: Mouse scrolled (766, 247) with delta (0, 0)
Screenshot: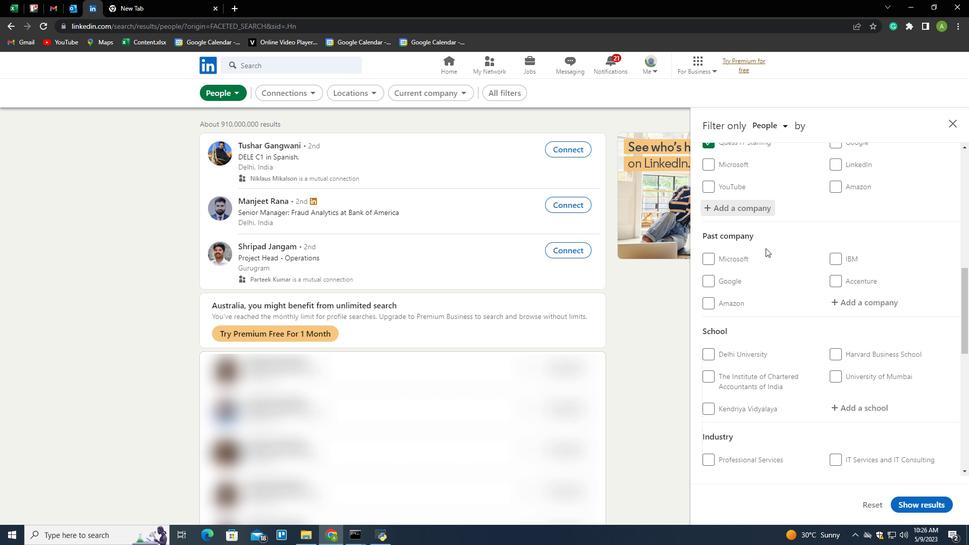
Action: Mouse scrolled (766, 247) with delta (0, 0)
Screenshot: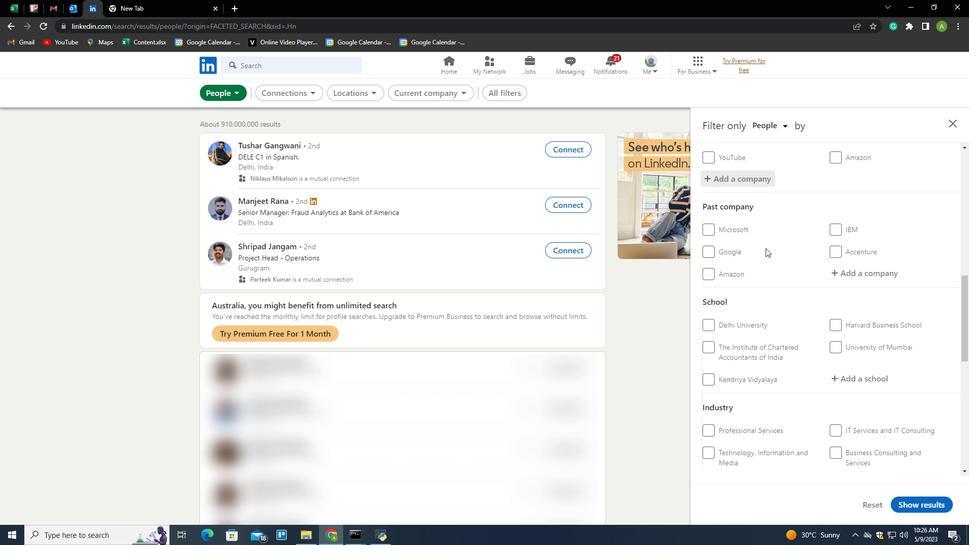 
Action: Mouse scrolled (766, 247) with delta (0, 0)
Screenshot: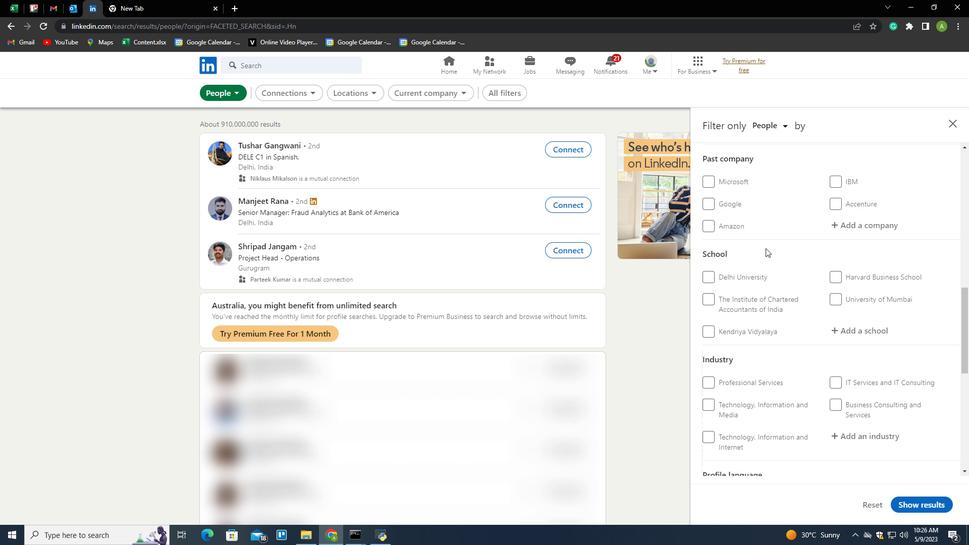 
Action: Mouse moved to (851, 207)
Screenshot: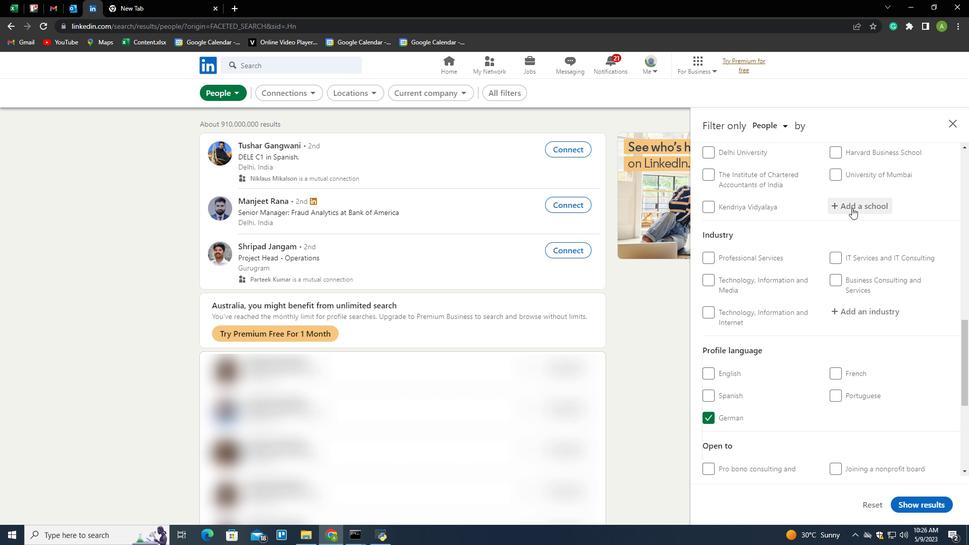 
Action: Mouse pressed left at (851, 207)
Screenshot: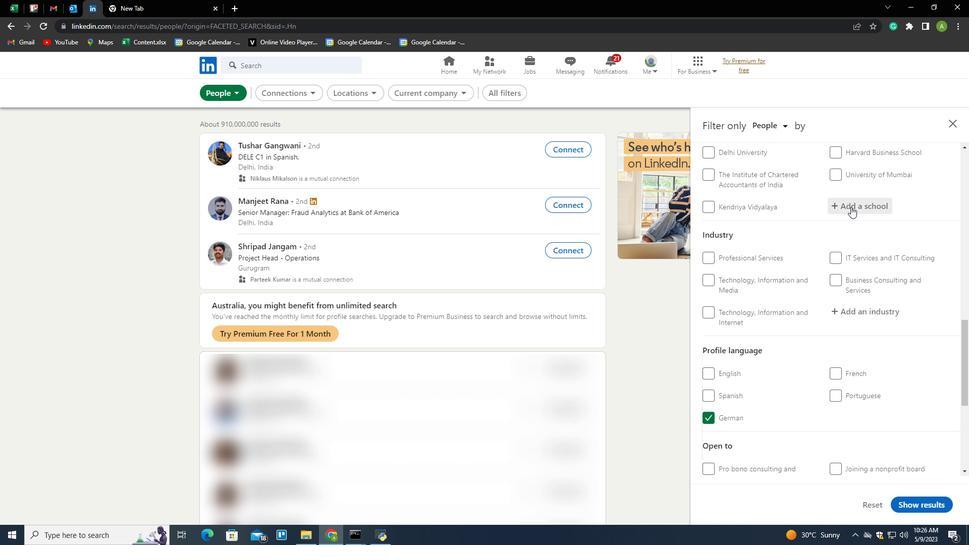 
Action: Mouse moved to (829, 194)
Screenshot: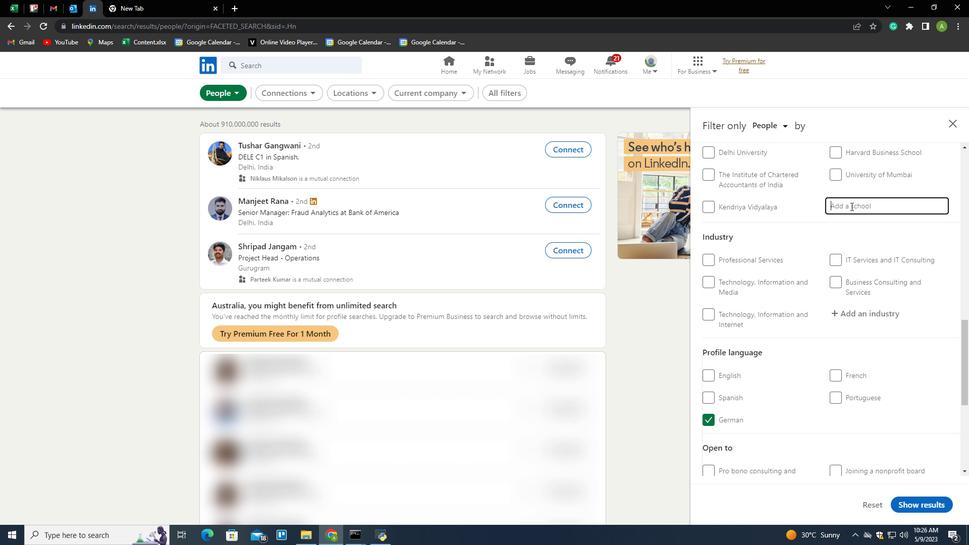 
Action: Key pressed <Key.shift>Easwari<Key.space><Key.shift>Engineering<Key.space><Key.shift>College<Key.down><Key.enter>
Screenshot: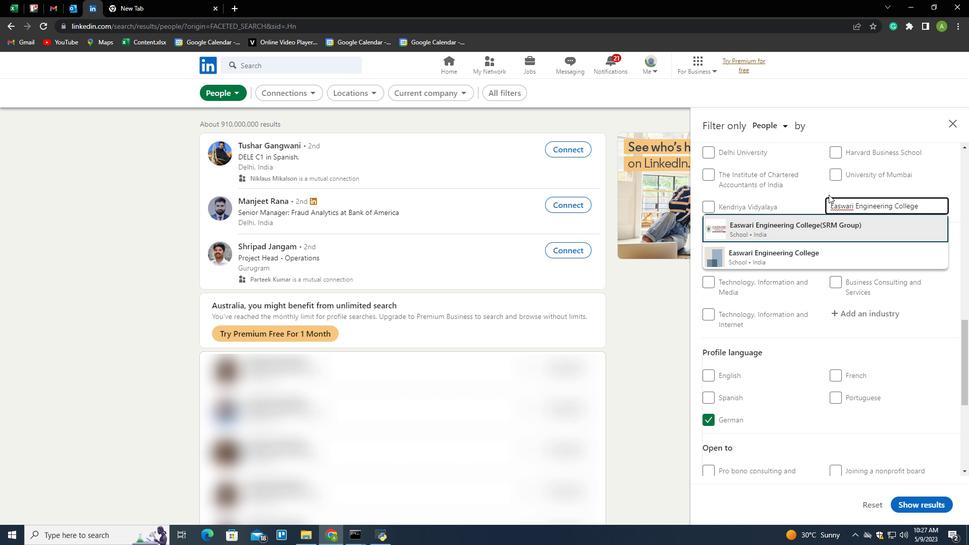 
Action: Mouse moved to (828, 193)
Screenshot: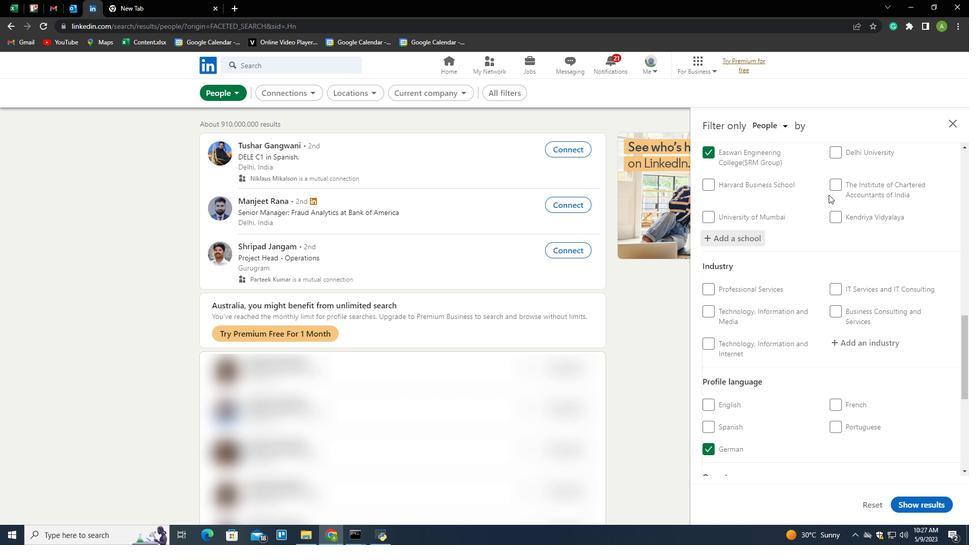 
Action: Mouse scrolled (828, 193) with delta (0, 0)
Screenshot: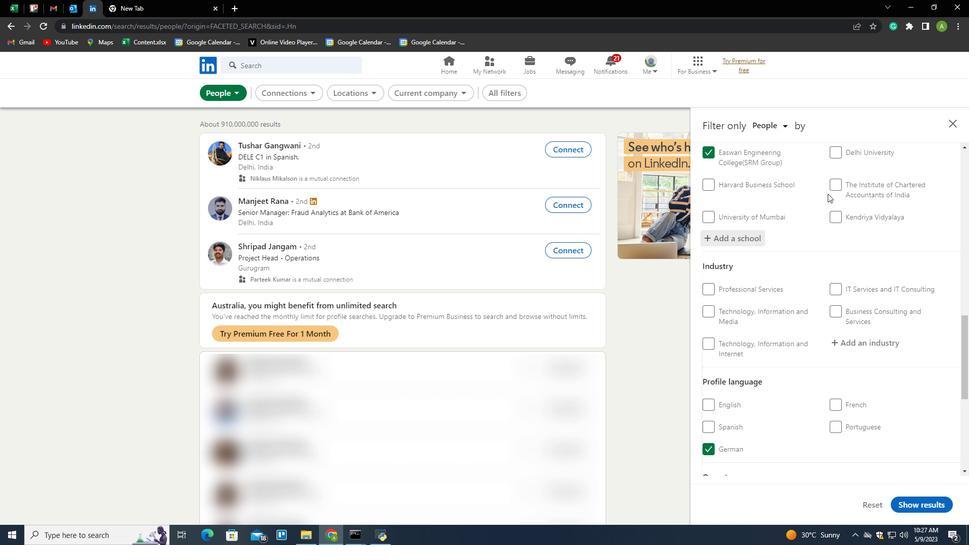 
Action: Mouse scrolled (828, 193) with delta (0, 0)
Screenshot: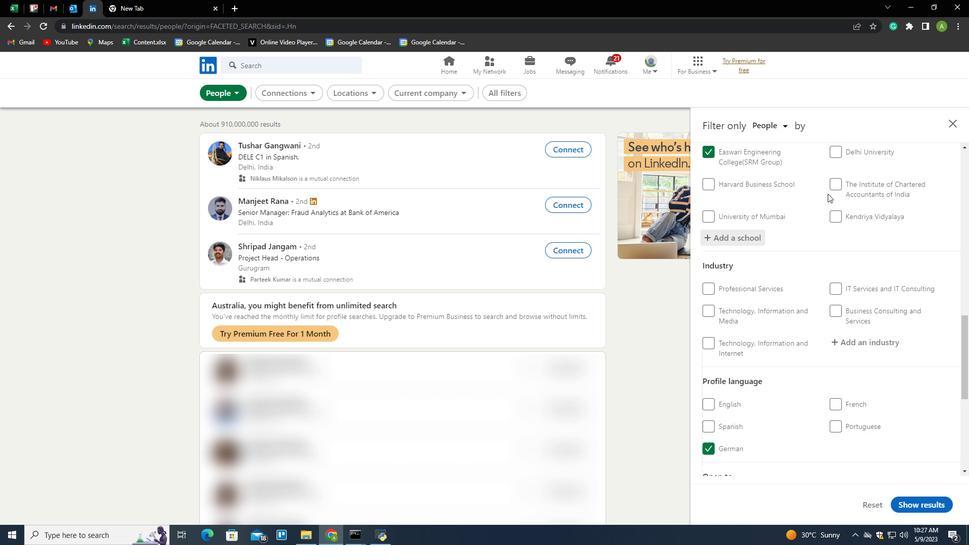 
Action: Mouse moved to (843, 239)
Screenshot: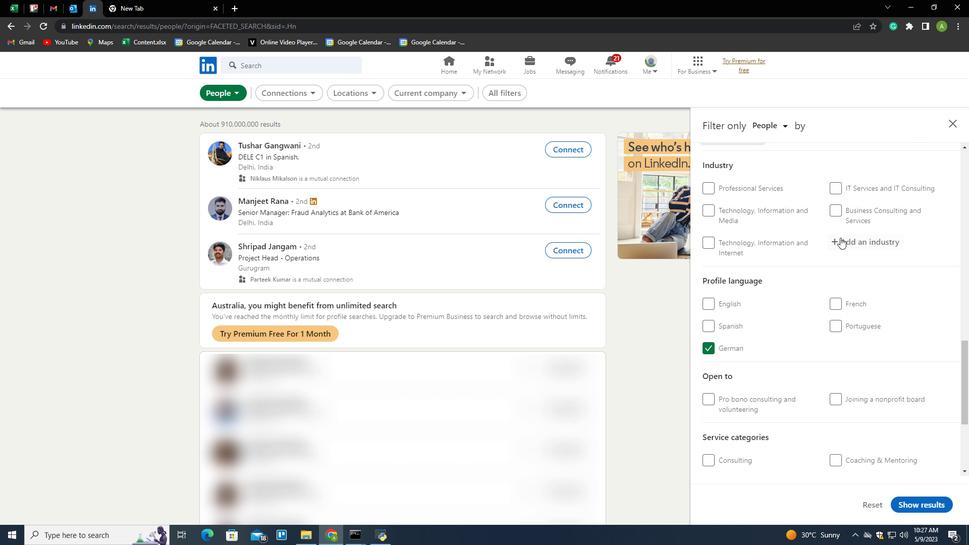 
Action: Mouse pressed left at (843, 239)
Screenshot: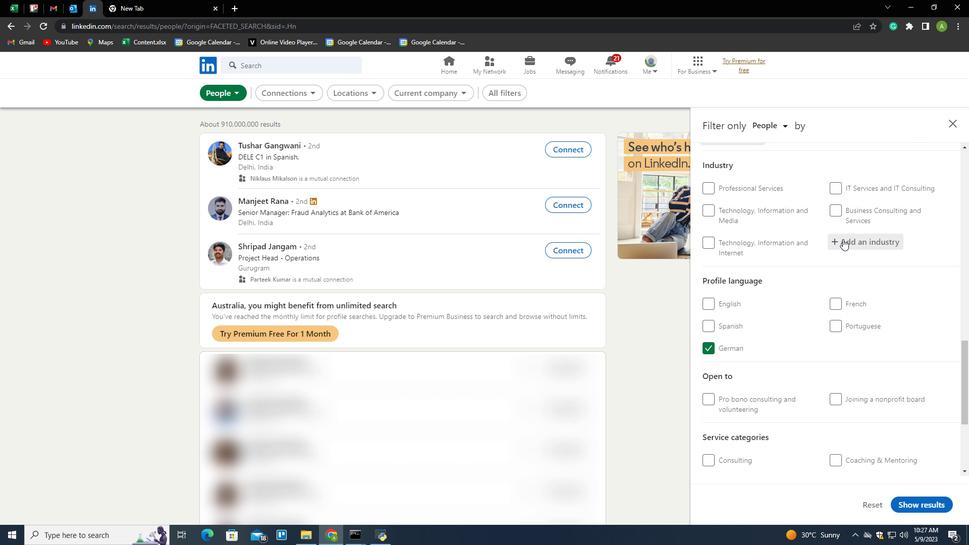 
Action: Key pressed <Key.shift>Human<Key.space><Key.shift>Resources<Key.space><Key.shift>Services<Key.down><Key.enter>
Screenshot: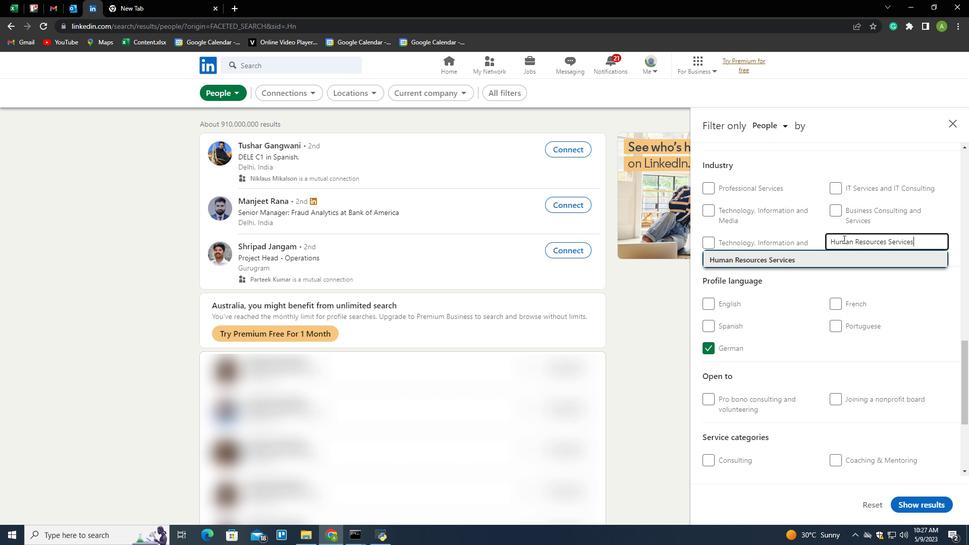 
Action: Mouse moved to (843, 239)
Screenshot: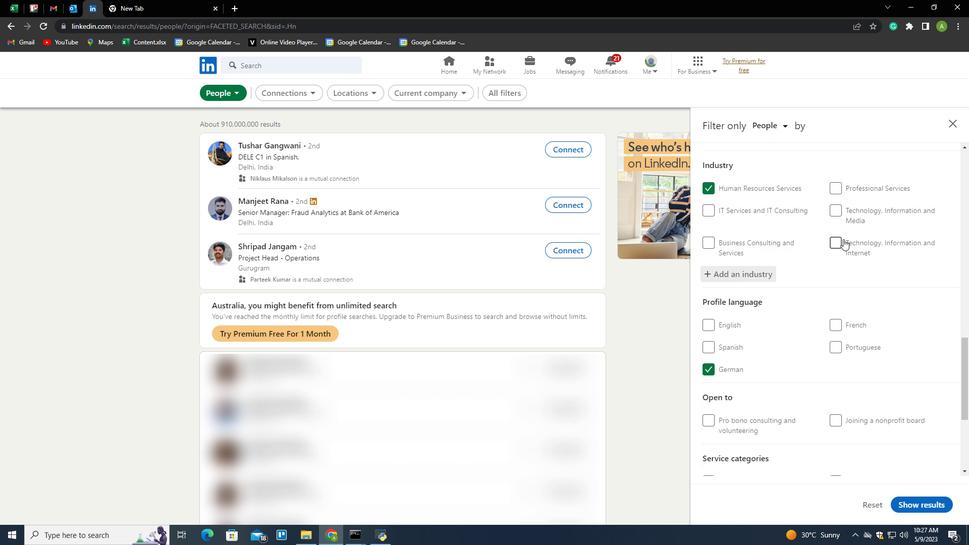 
Action: Mouse scrolled (843, 238) with delta (0, 0)
Screenshot: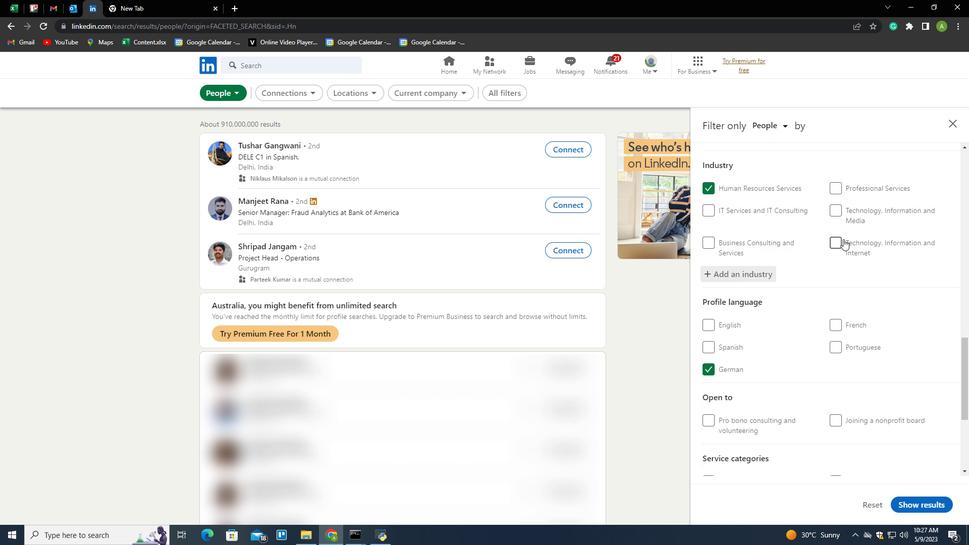 
Action: Mouse scrolled (843, 238) with delta (0, 0)
Screenshot: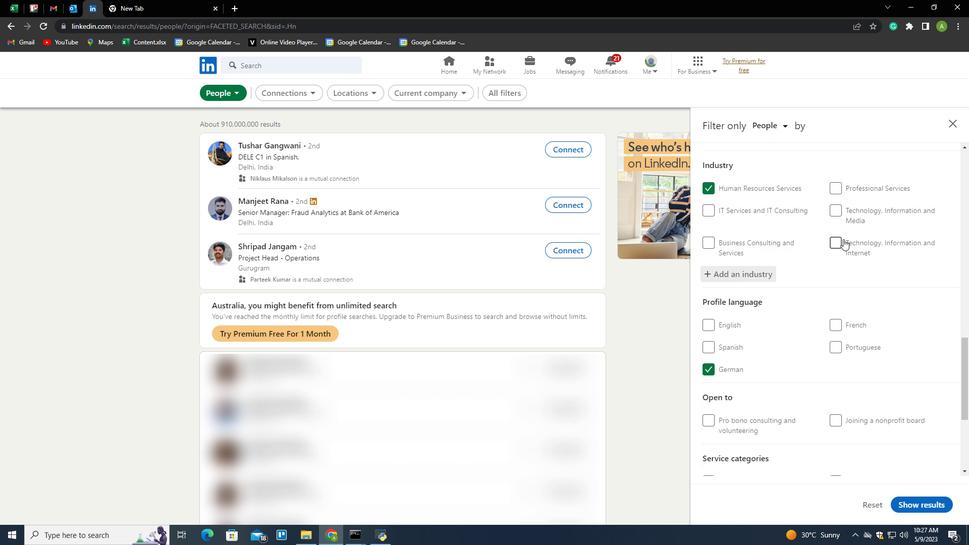 
Action: Mouse scrolled (843, 238) with delta (0, 0)
Screenshot: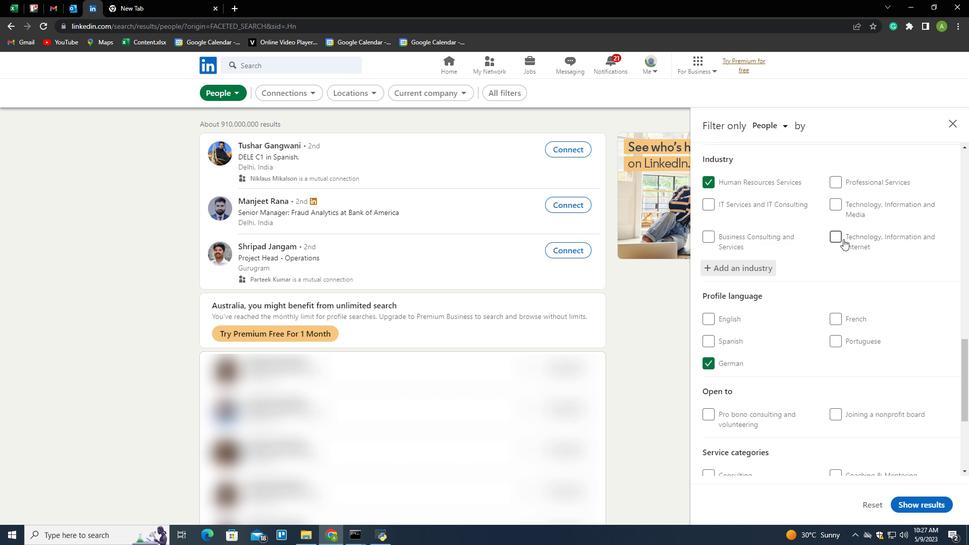 
Action: Mouse scrolled (843, 238) with delta (0, 0)
Screenshot: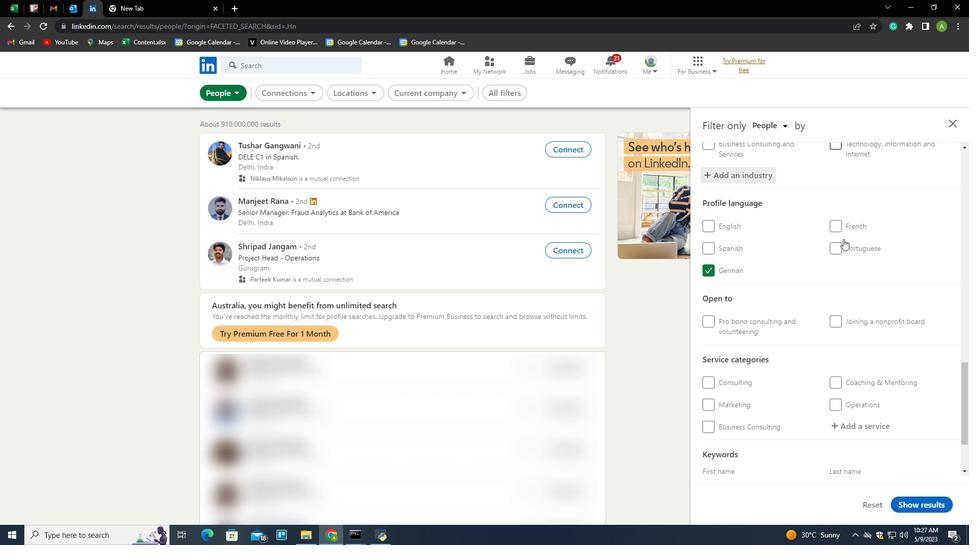 
Action: Mouse scrolled (843, 238) with delta (0, 0)
Screenshot: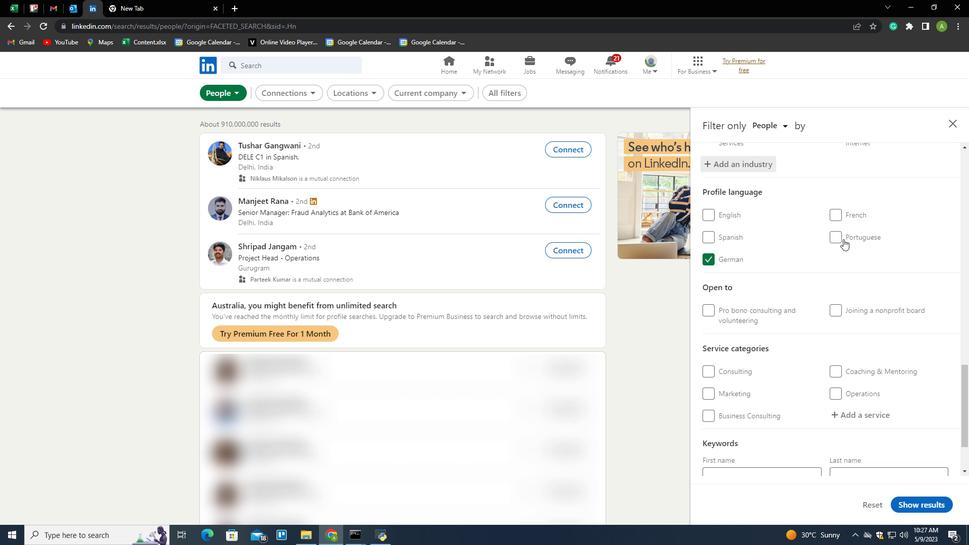 
Action: Mouse scrolled (843, 238) with delta (0, 0)
Screenshot: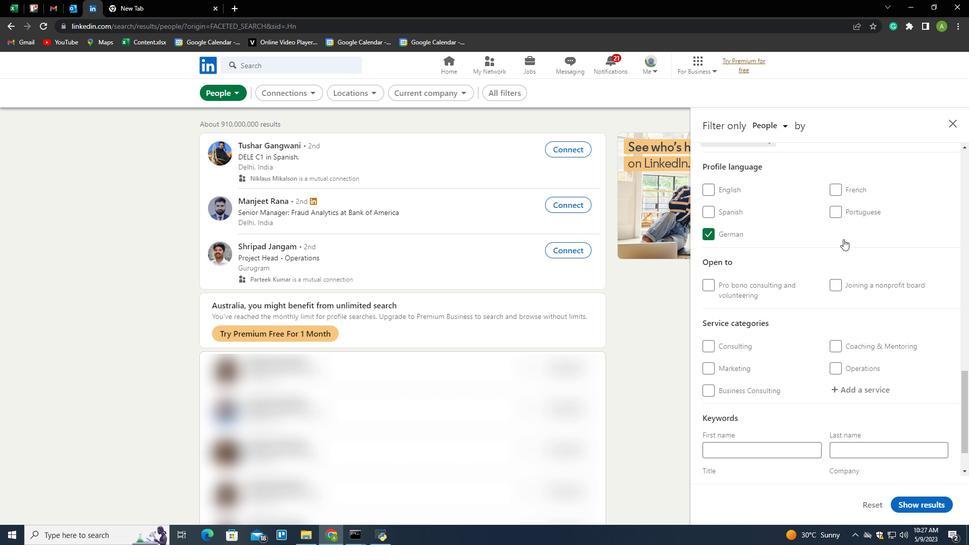 
Action: Mouse moved to (856, 330)
Screenshot: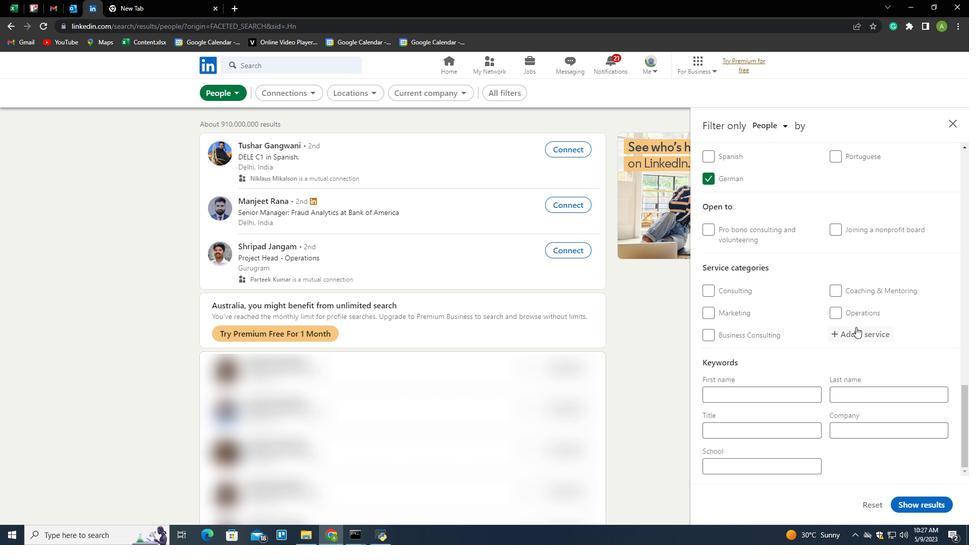 
Action: Mouse pressed left at (856, 330)
Screenshot: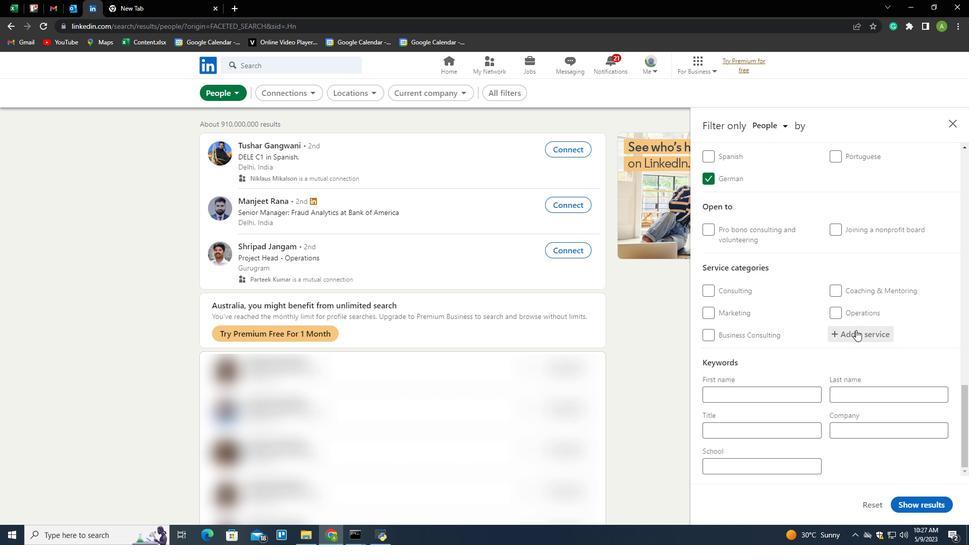 
Action: Mouse moved to (856, 330)
Screenshot: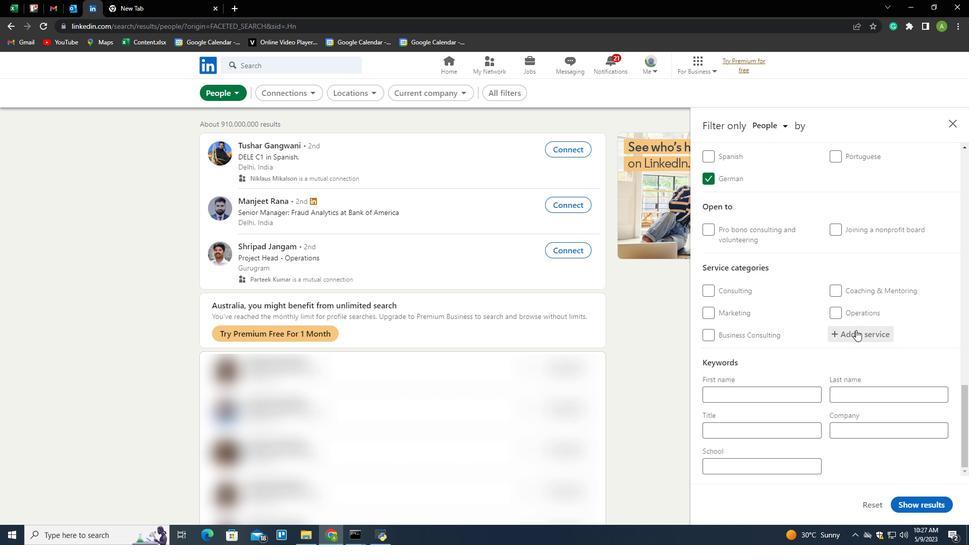 
Action: Key pressed <Key.shift><Key.shift><Key.shift><Key.shift><Key.shift><Key.shift><Key.shift><Key.shift><Key.shift><Key.shift><Key.shift><Key.shift><Key.shift><Key.shift><Key.shift><Key.shift><Key.shift><Key.shift><Key.shift>I<Key.backspace>i<Key.shift>Os<Key.backspace>s<Key.space><Key.backspace><Key.backspace><Key.shift>S<Key.space><Key.shift>Development<Key.down><Key.enter>
Screenshot: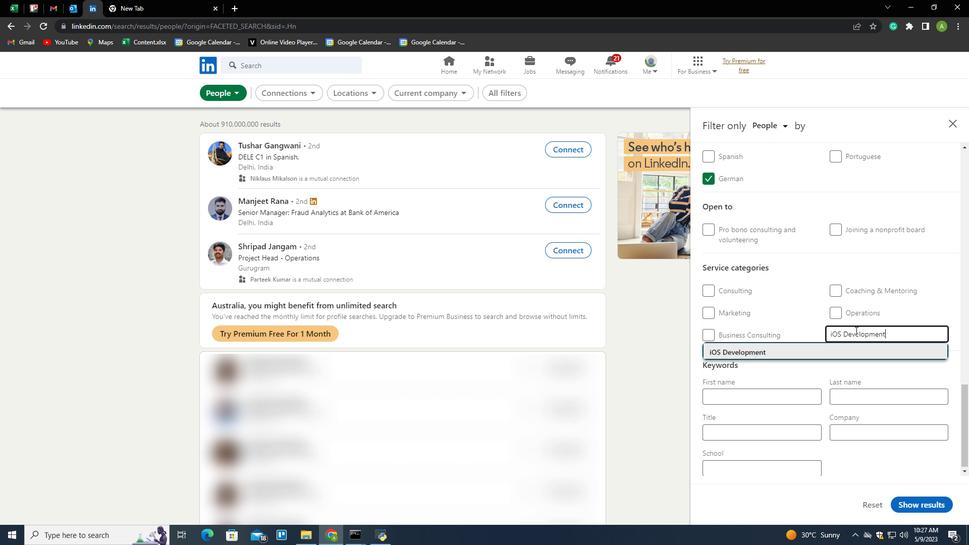 
Action: Mouse moved to (840, 331)
Screenshot: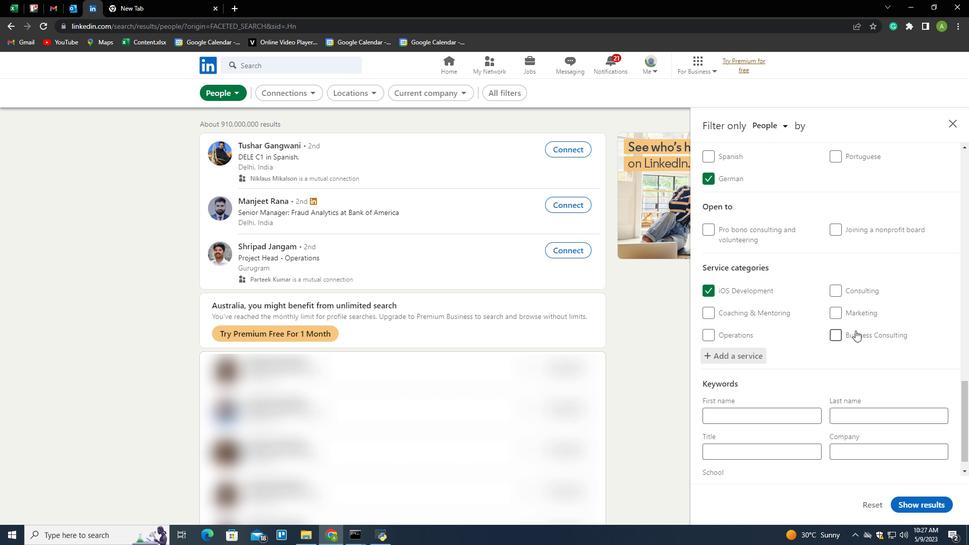 
Action: Mouse scrolled (840, 330) with delta (0, 0)
Screenshot: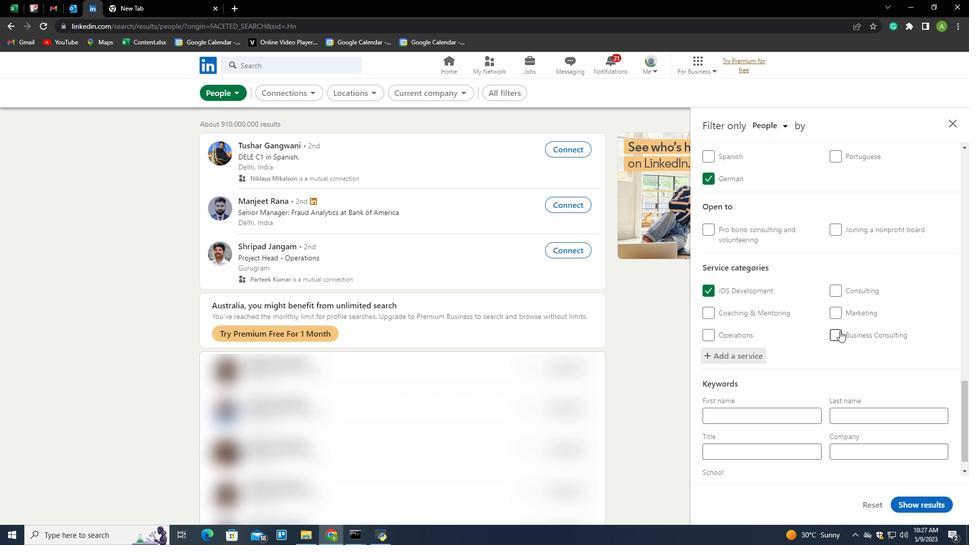 
Action: Mouse scrolled (840, 330) with delta (0, 0)
Screenshot: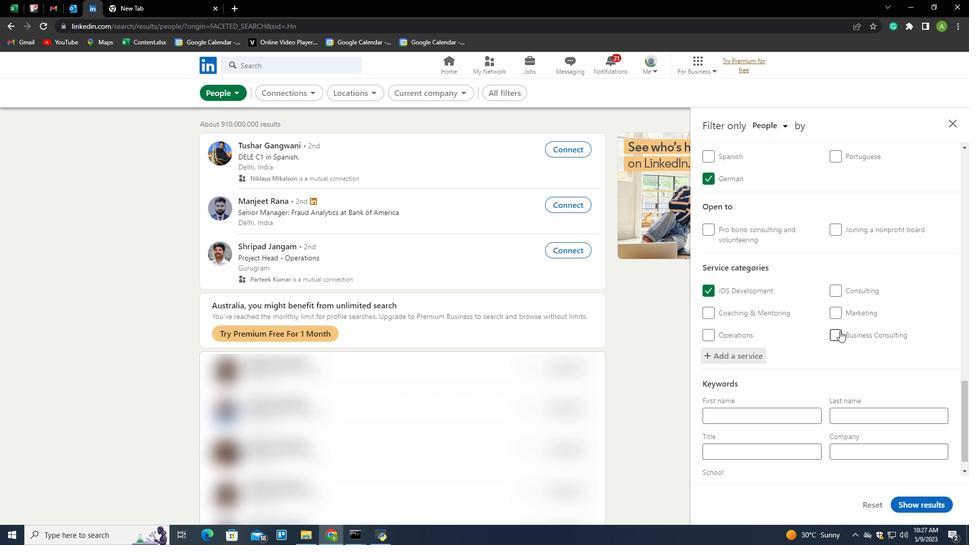 
Action: Mouse scrolled (840, 330) with delta (0, 0)
Screenshot: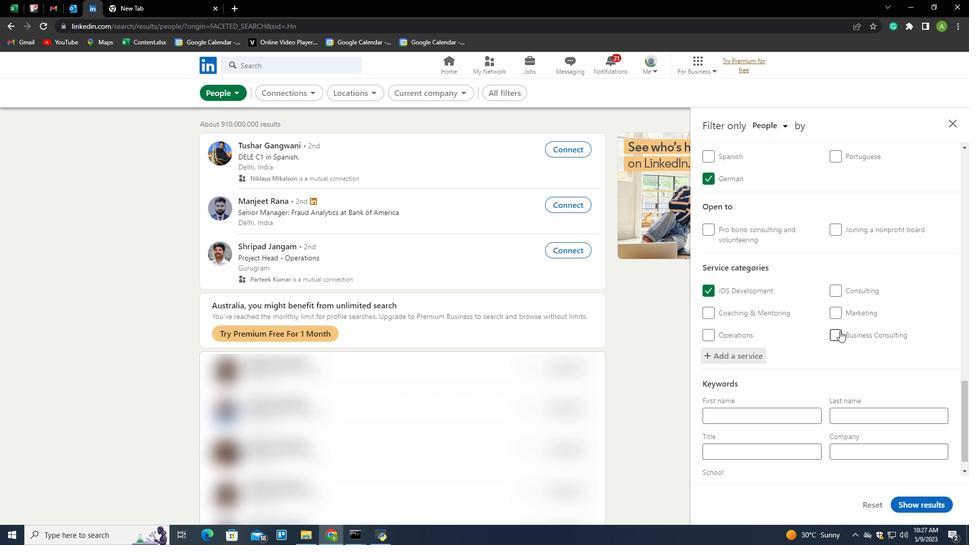 
Action: Mouse scrolled (840, 330) with delta (0, 0)
Screenshot: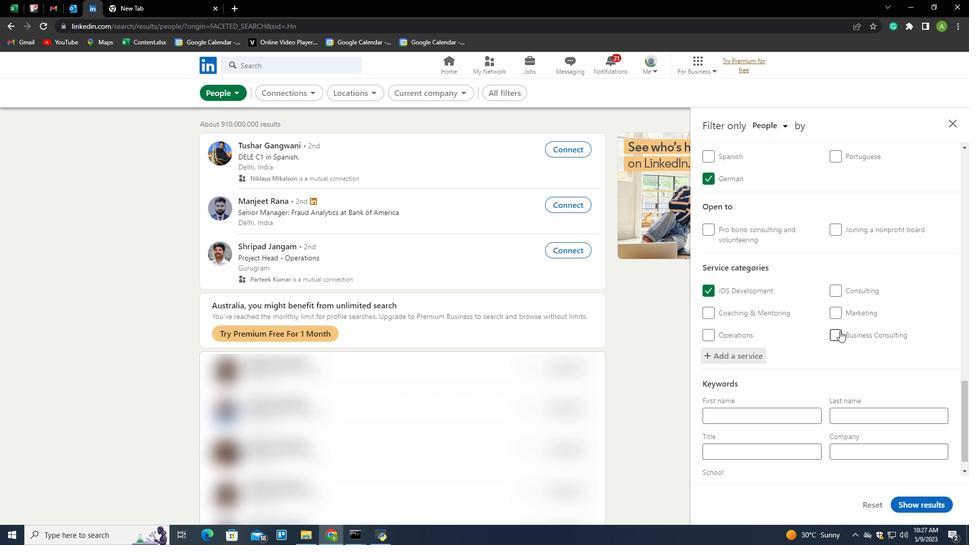 
Action: Mouse scrolled (840, 330) with delta (0, 0)
Screenshot: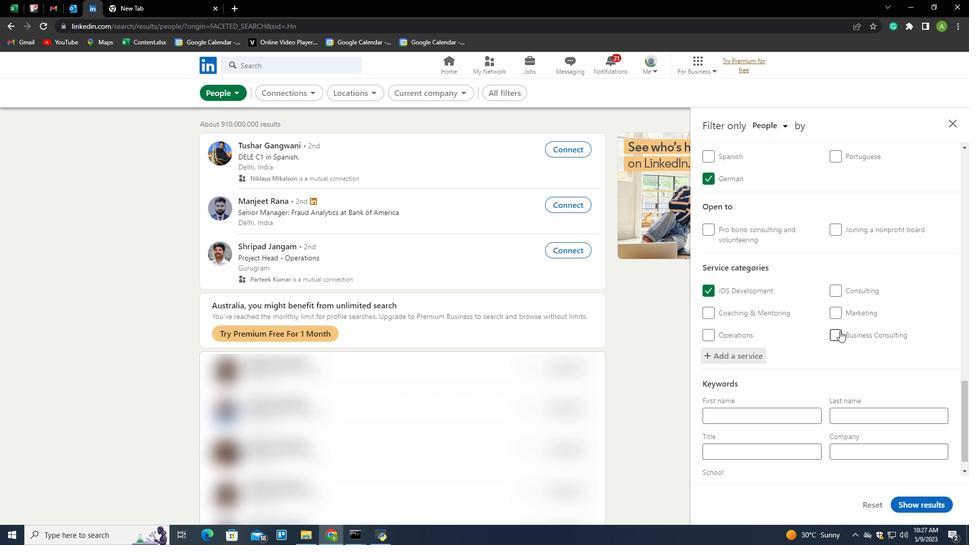 
Action: Mouse scrolled (840, 330) with delta (0, 0)
Screenshot: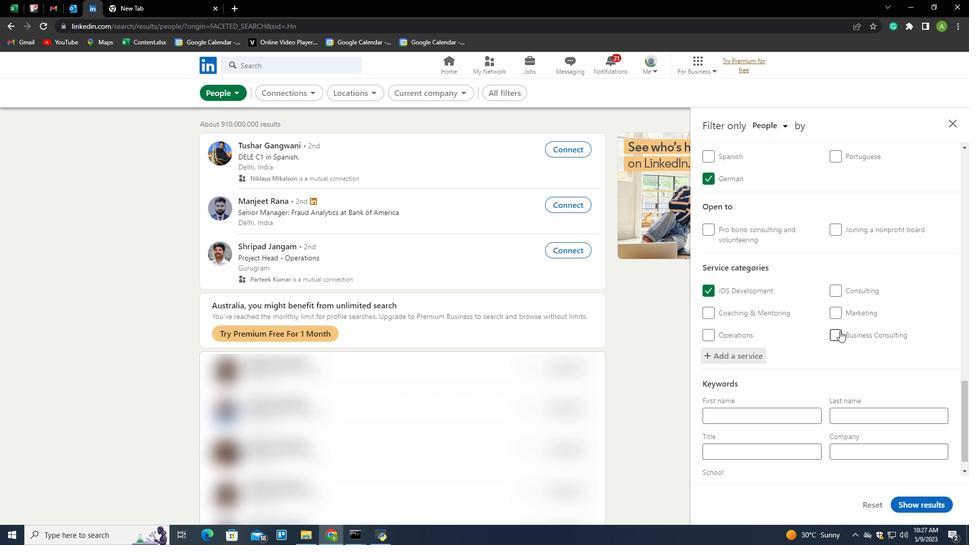
Action: Mouse moved to (778, 427)
Screenshot: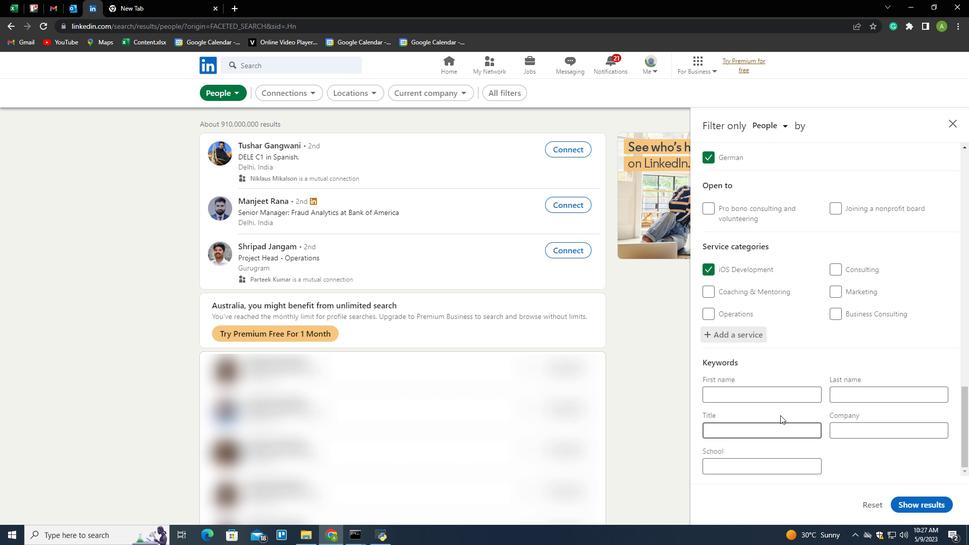 
Action: Mouse pressed left at (778, 427)
Screenshot: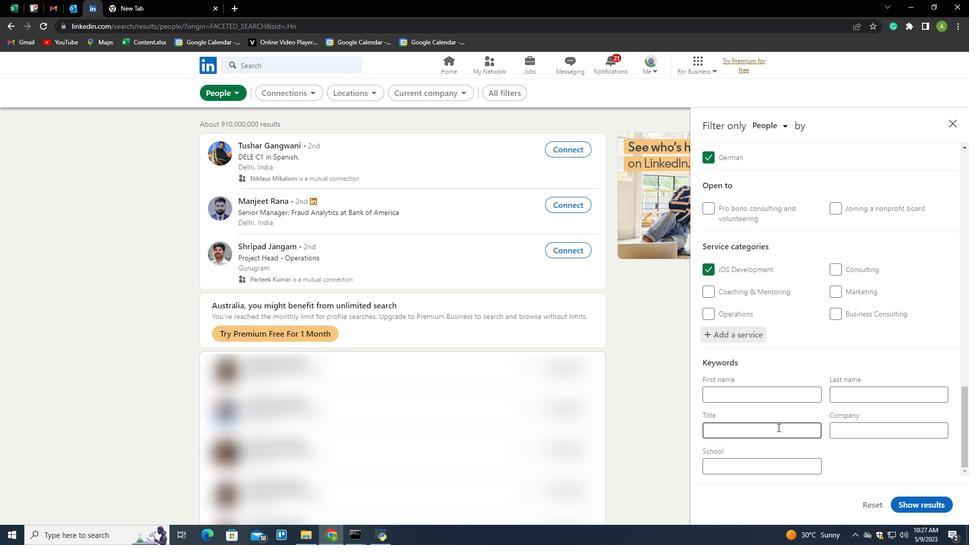 
Action: Key pressed <Key.shift>
Screenshot: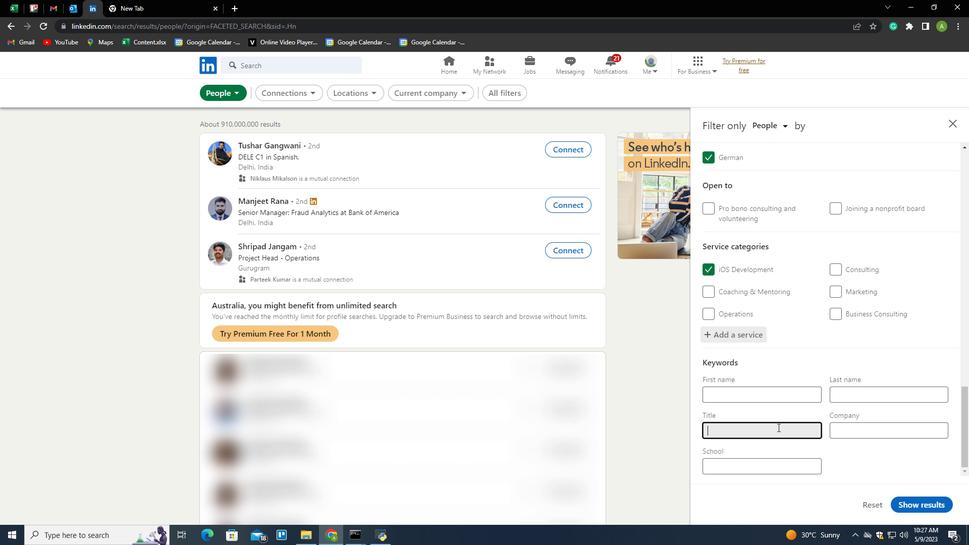 
Action: Mouse moved to (778, 428)
Screenshot: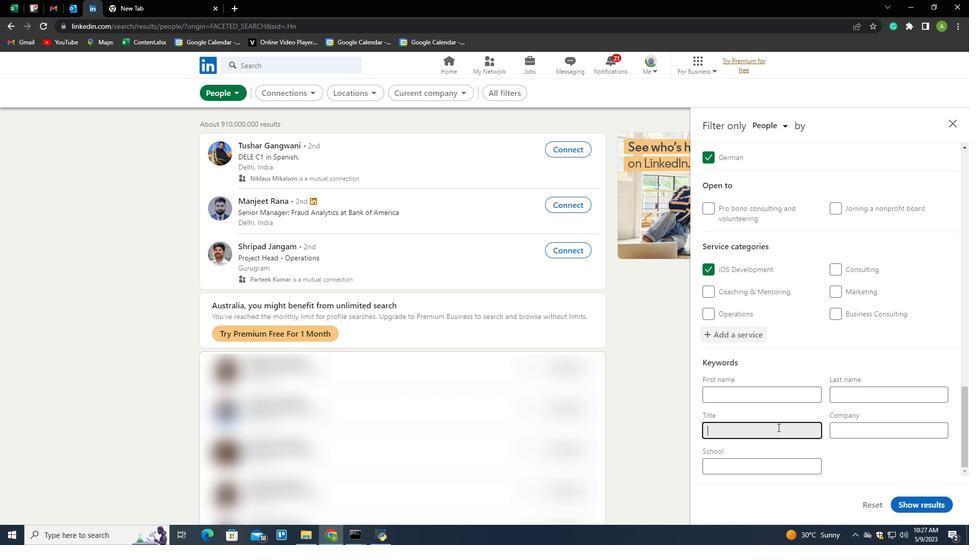 
Action: Key pressed Customer<Key.space><Key.shift>Service
Screenshot: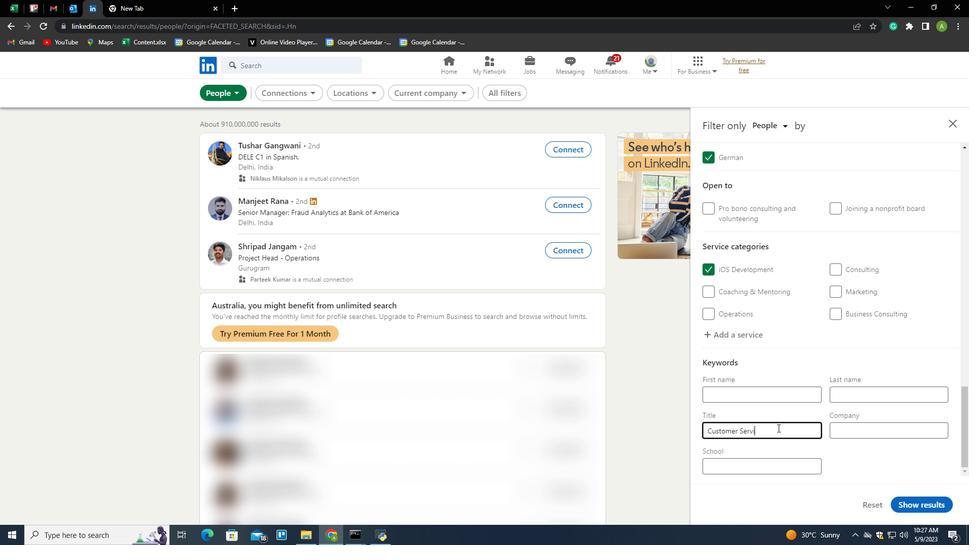 
Action: Mouse moved to (905, 470)
Screenshot: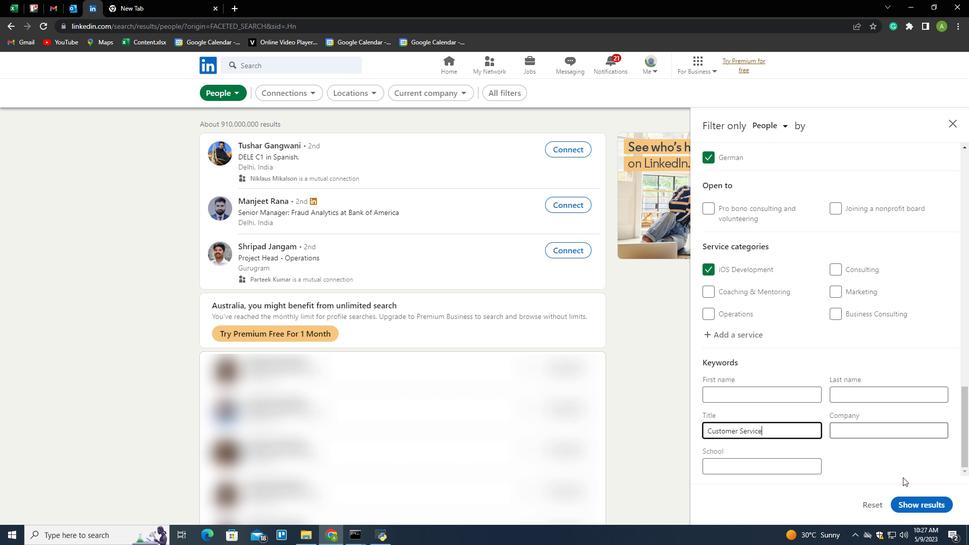 
Action: Mouse pressed left at (905, 470)
Screenshot: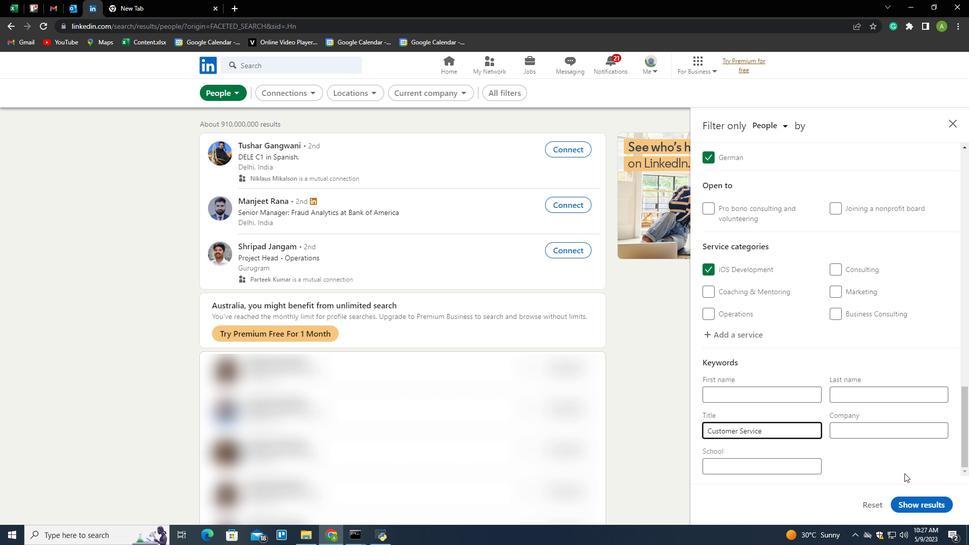 
Action: Mouse moved to (922, 505)
Screenshot: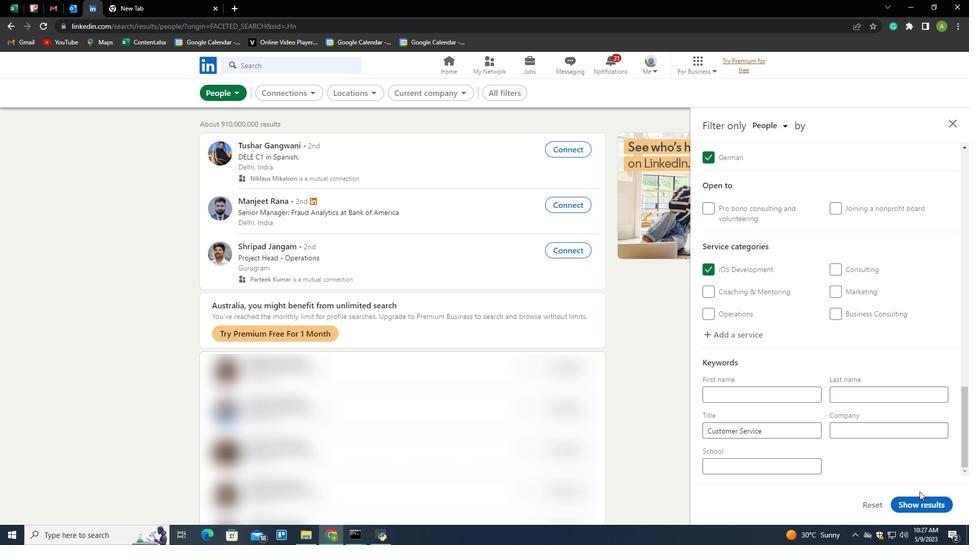 
Action: Mouse pressed left at (922, 505)
Screenshot: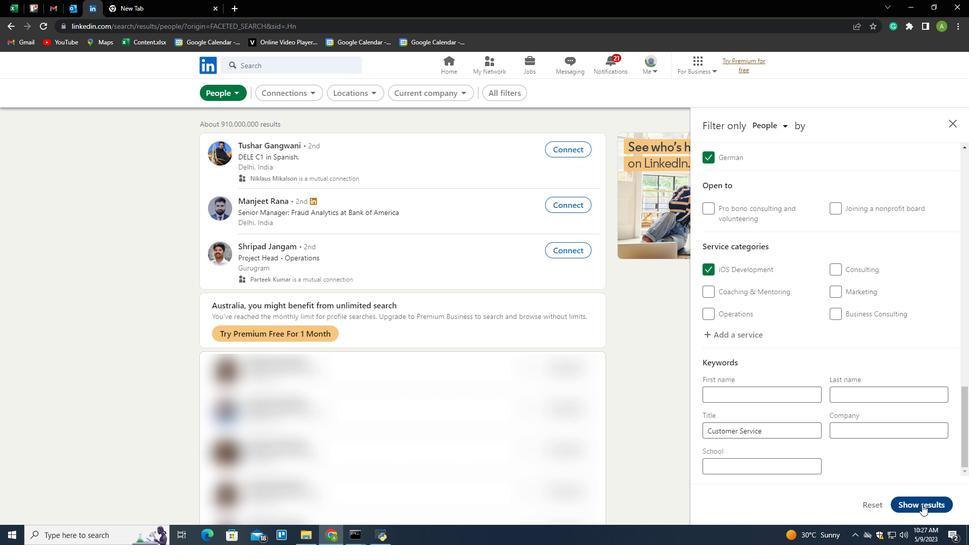 
Action: Mouse moved to (891, 487)
Screenshot: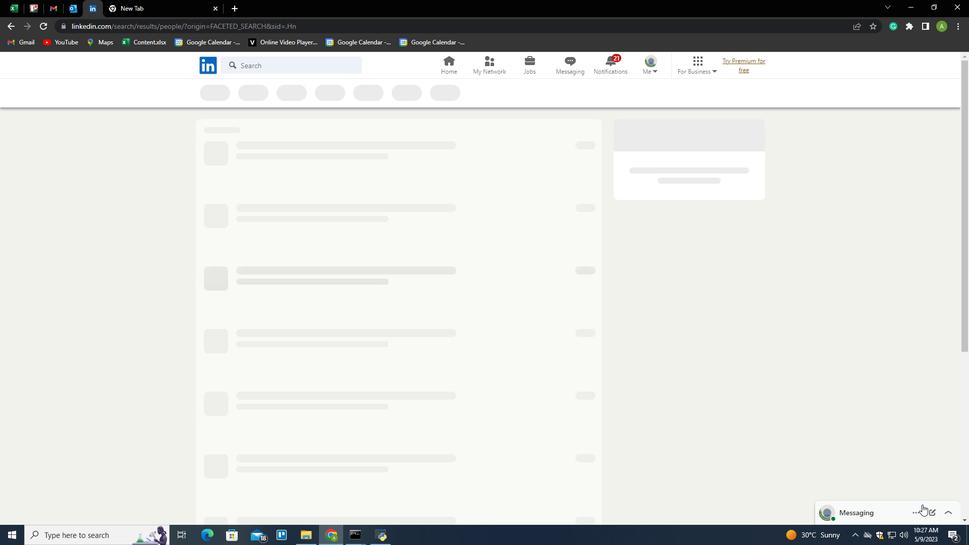 
